 Task: Look for space in Brantford, Canada from 6th June, 2023 to 8th June, 2023 for 2 adults in price range Rs.7000 to Rs.12000. Place can be private room with 1  bedroom having 2 beds and 1 bathroom. Property type can be house, flat, guest house. Booking option can be shelf check-in. Required host language is English.
Action: Mouse moved to (420, 74)
Screenshot: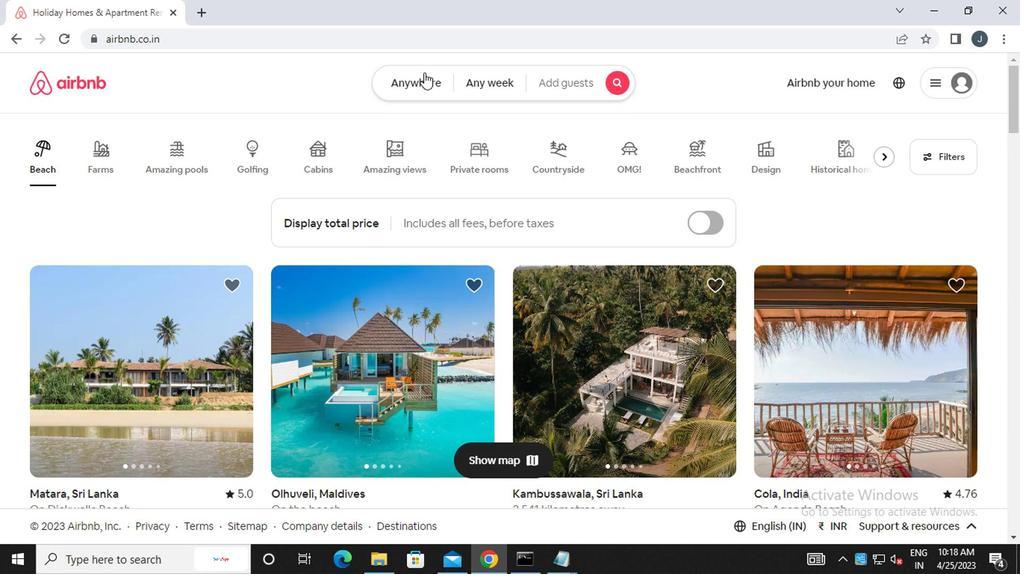 
Action: Mouse pressed left at (420, 74)
Screenshot: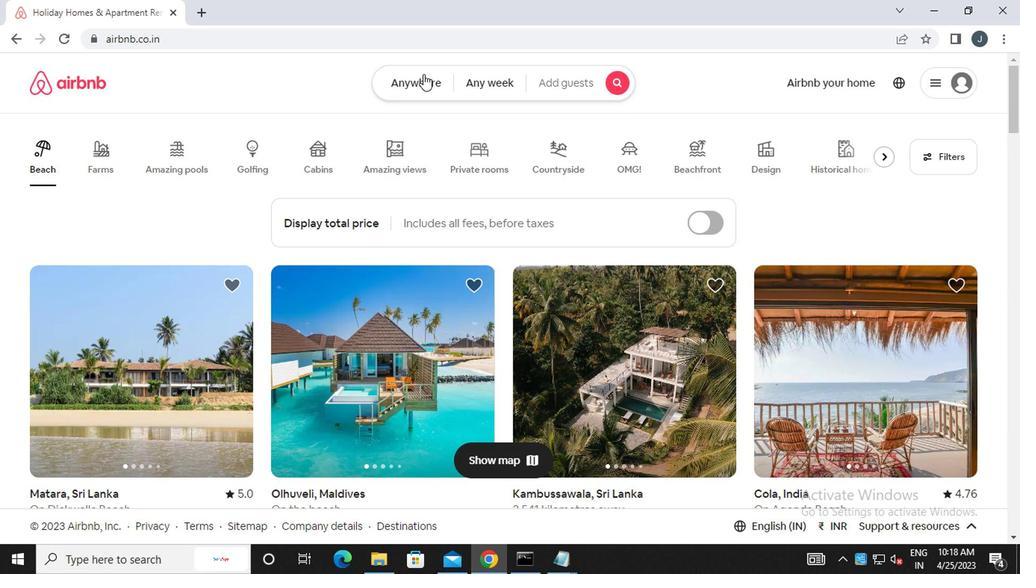 
Action: Mouse moved to (247, 139)
Screenshot: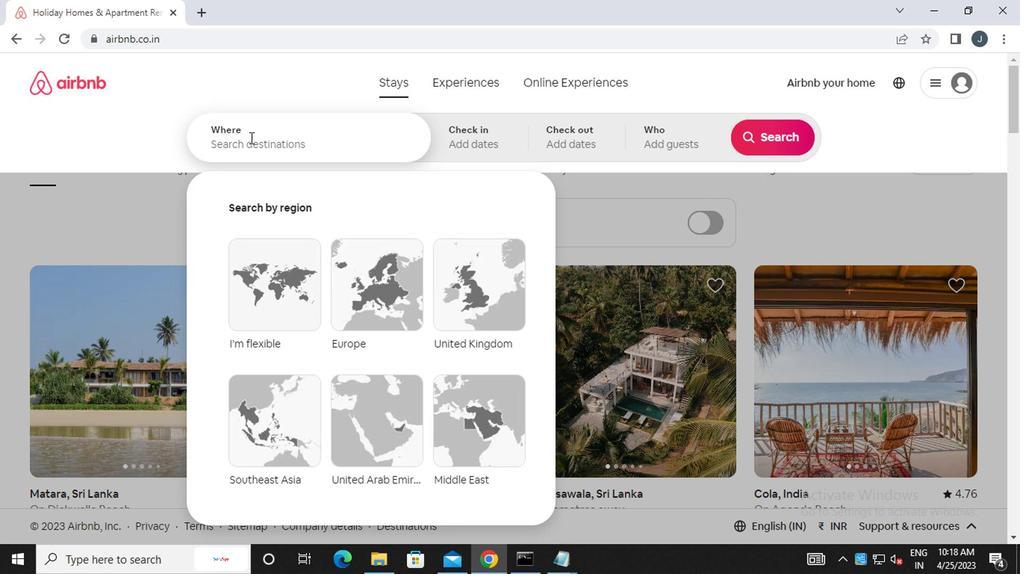 
Action: Mouse pressed left at (247, 139)
Screenshot: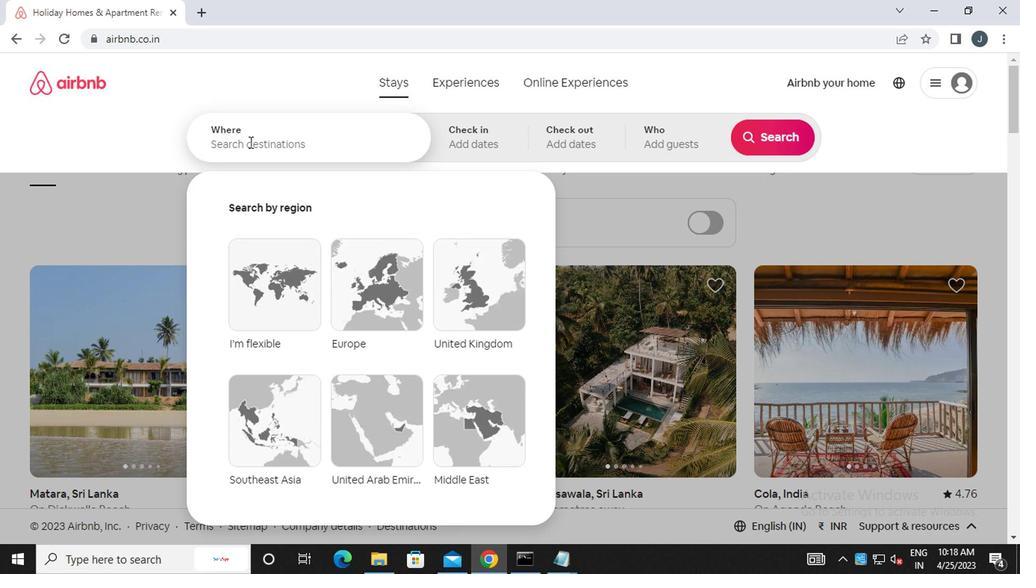 
Action: Mouse moved to (247, 139)
Screenshot: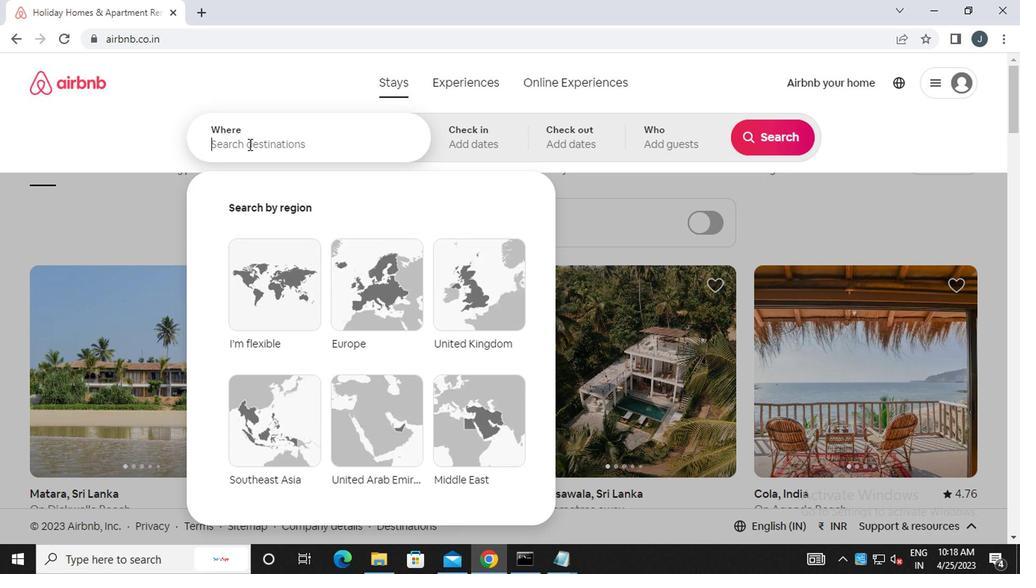
Action: Key pressed b<Key.caps_lock>rantford,<Key.space><Key.caps_lock>c<Key.caps_lock>anada
Screenshot: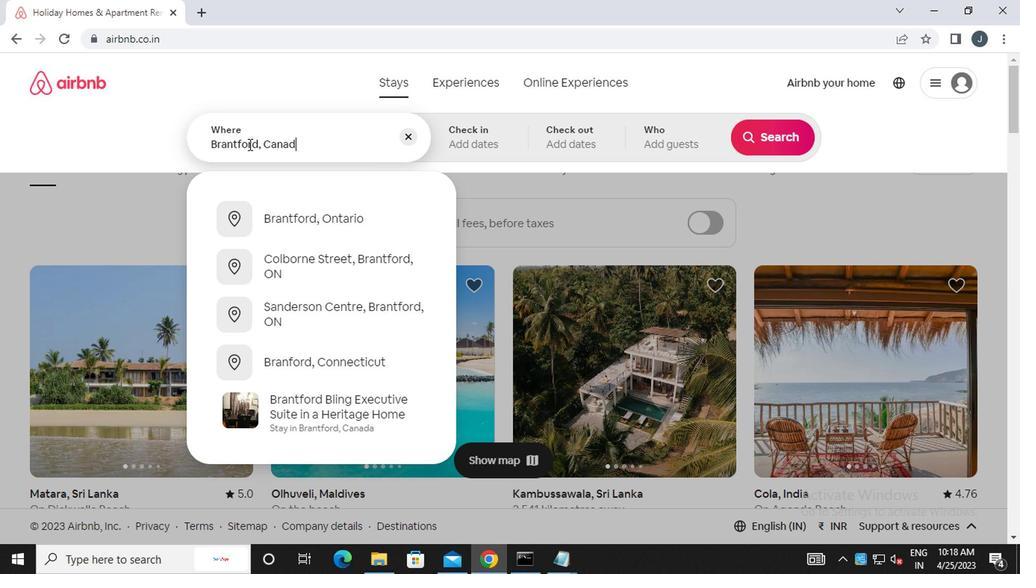 
Action: Mouse moved to (467, 141)
Screenshot: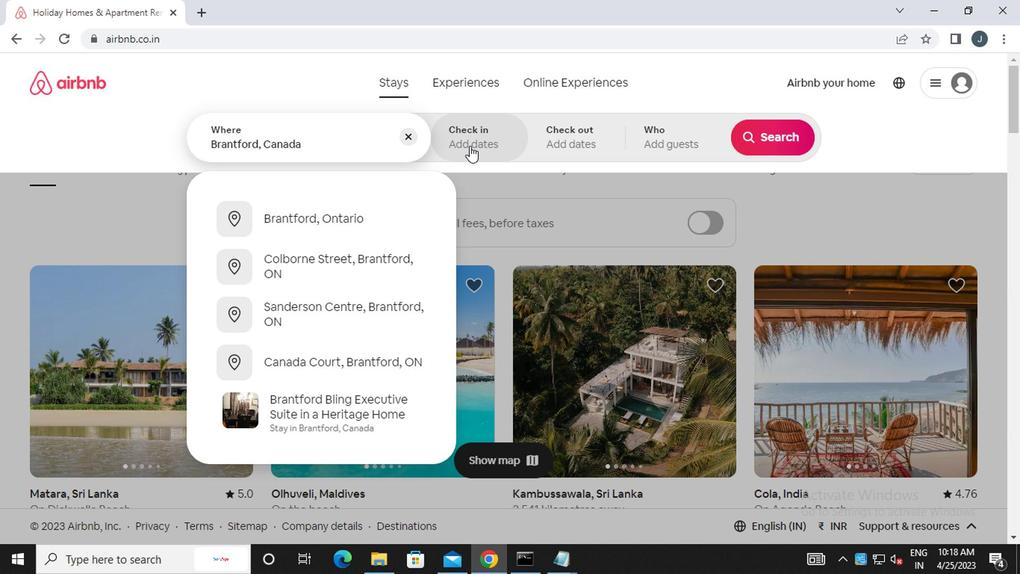 
Action: Mouse pressed left at (467, 141)
Screenshot: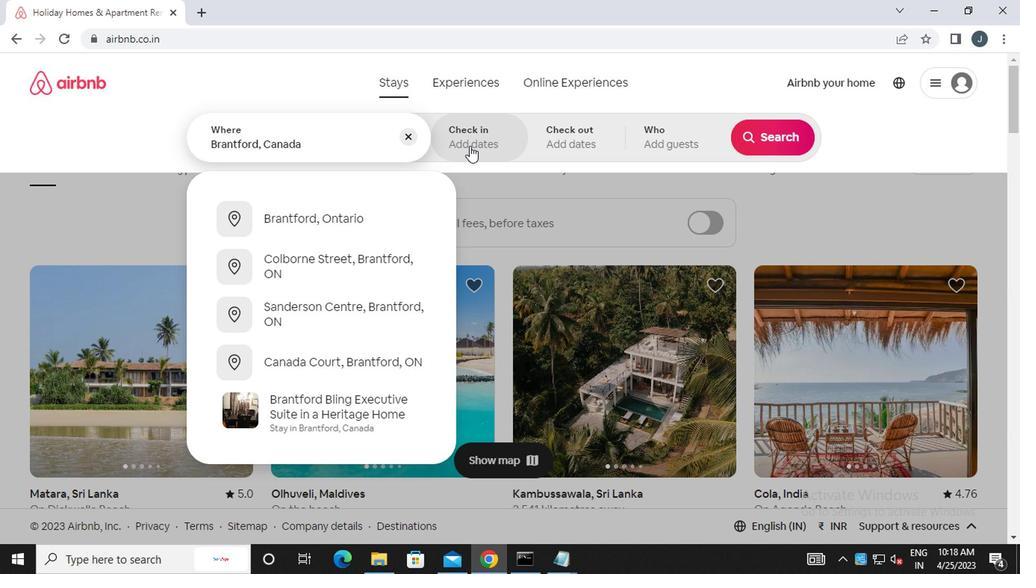 
Action: Mouse moved to (762, 256)
Screenshot: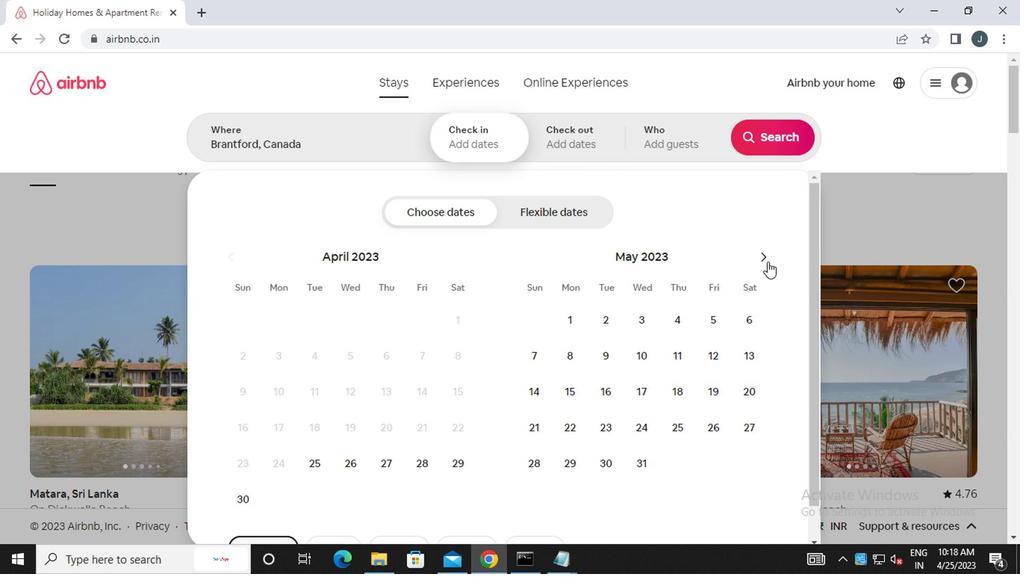 
Action: Mouse pressed left at (762, 256)
Screenshot: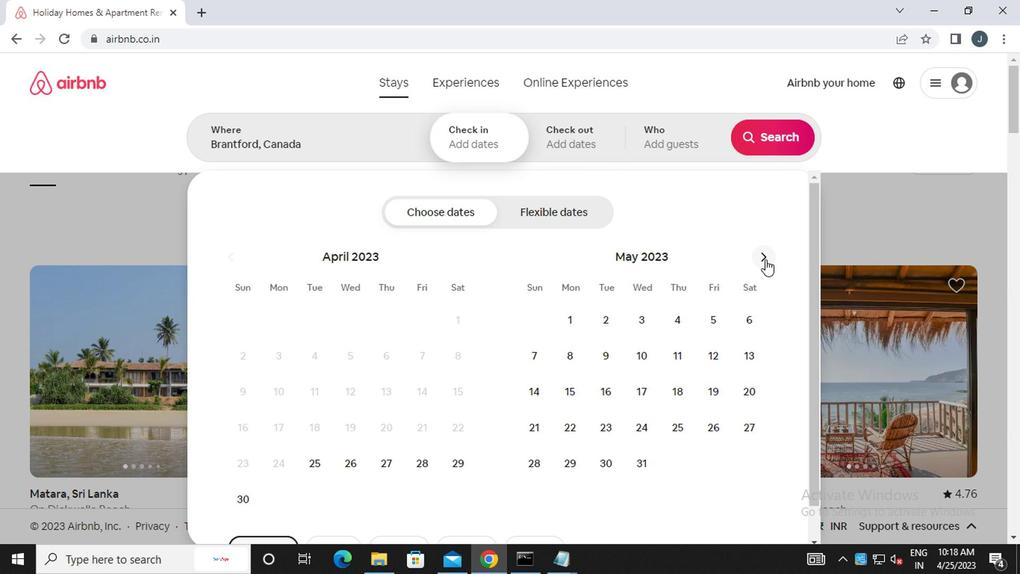 
Action: Mouse moved to (610, 358)
Screenshot: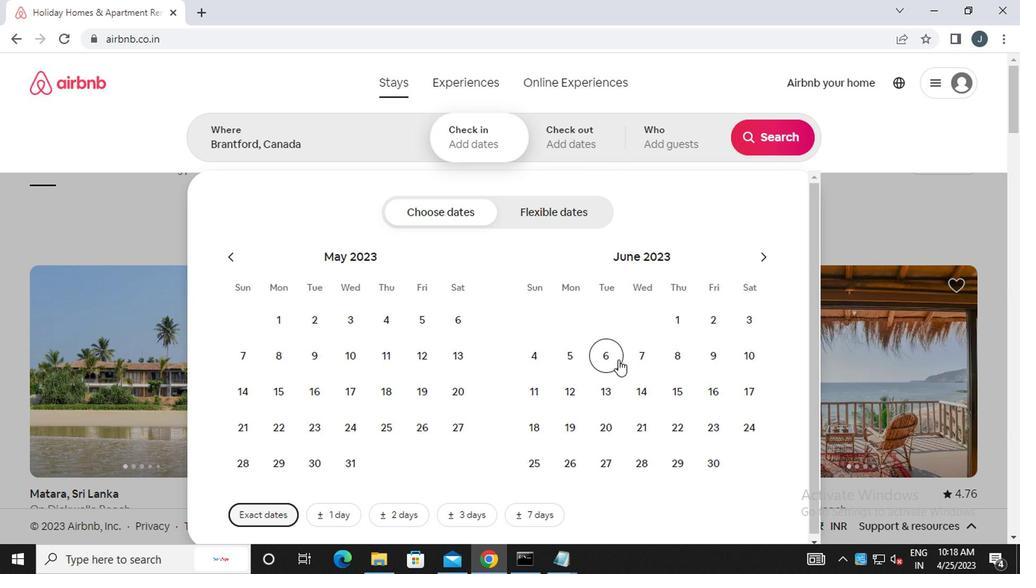 
Action: Mouse pressed left at (610, 358)
Screenshot: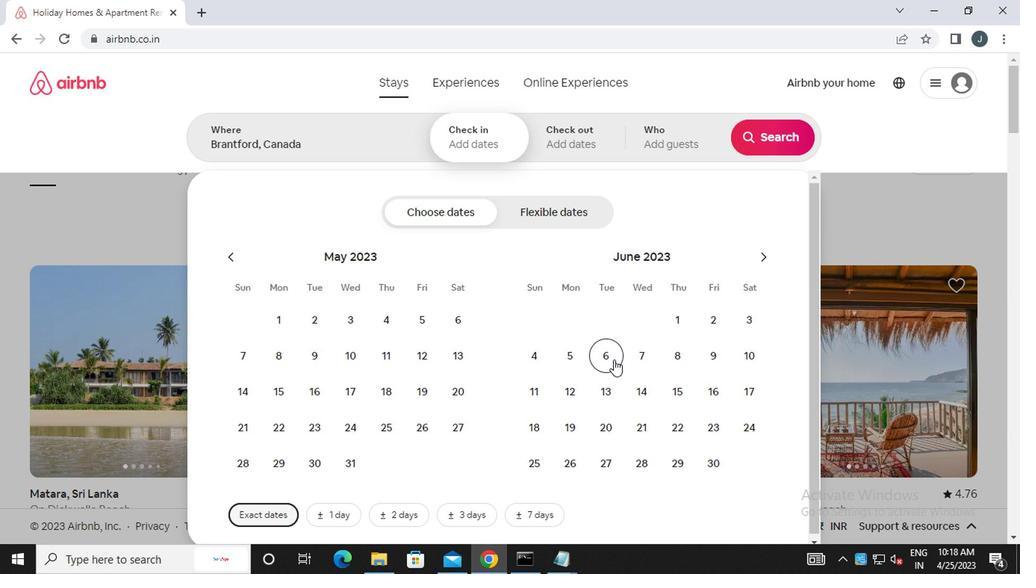 
Action: Mouse moved to (676, 355)
Screenshot: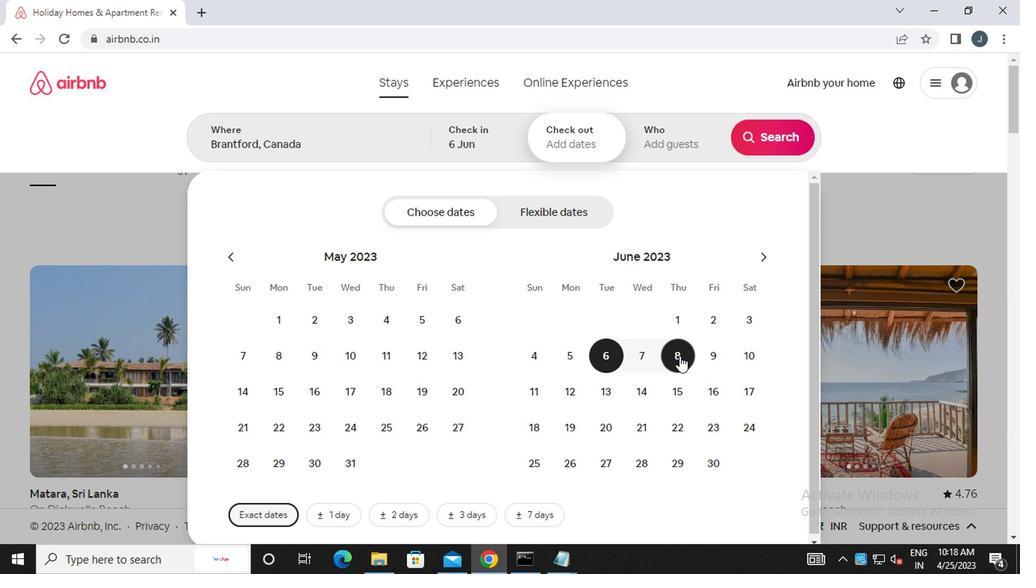 
Action: Mouse pressed left at (676, 355)
Screenshot: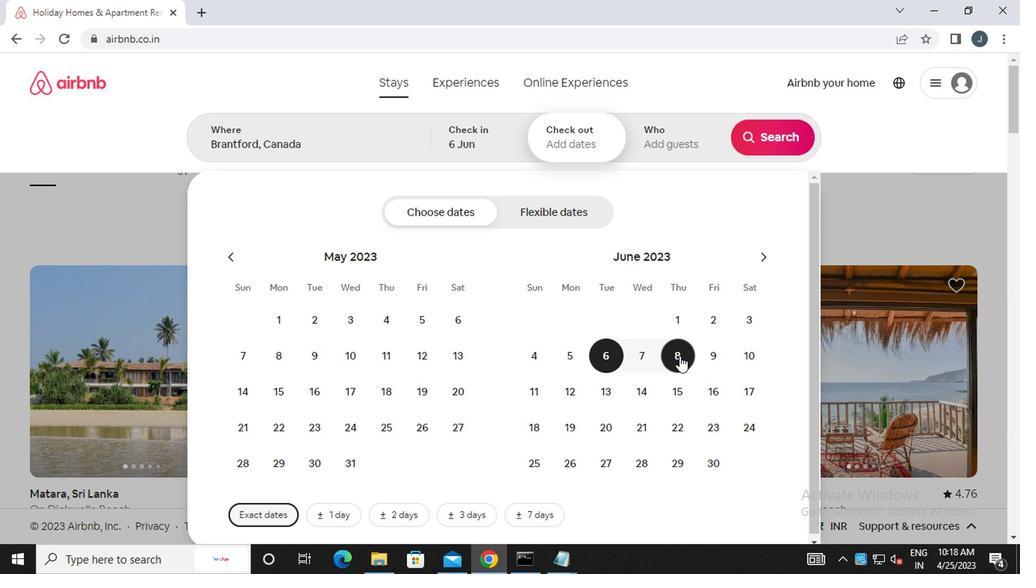 
Action: Mouse moved to (695, 141)
Screenshot: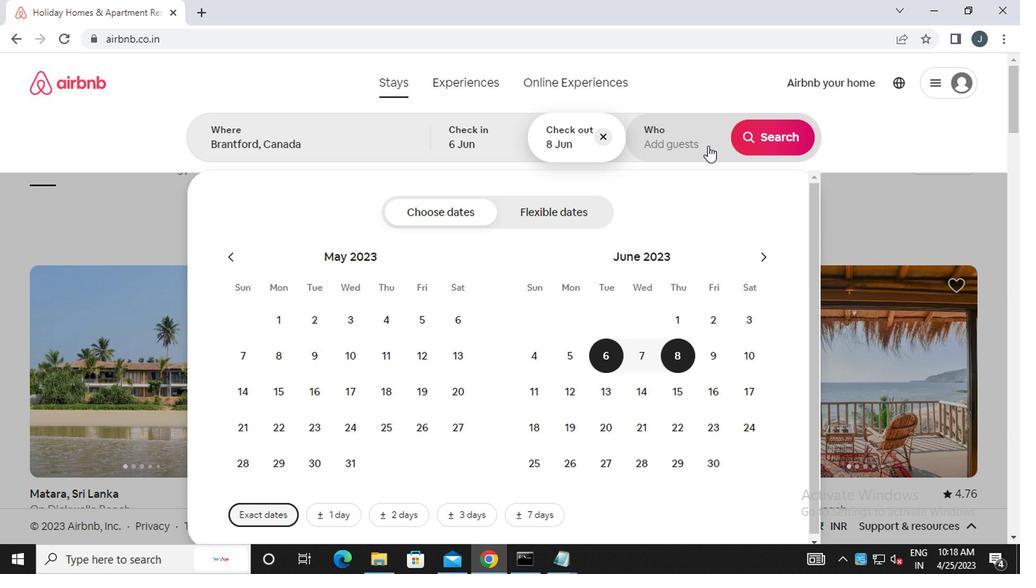 
Action: Mouse pressed left at (695, 141)
Screenshot: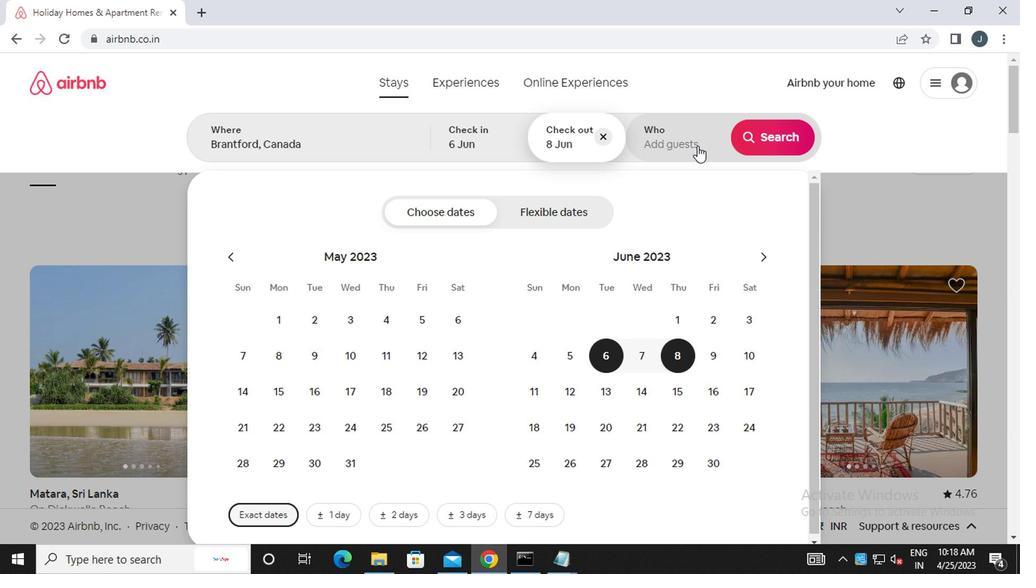 
Action: Mouse moved to (773, 213)
Screenshot: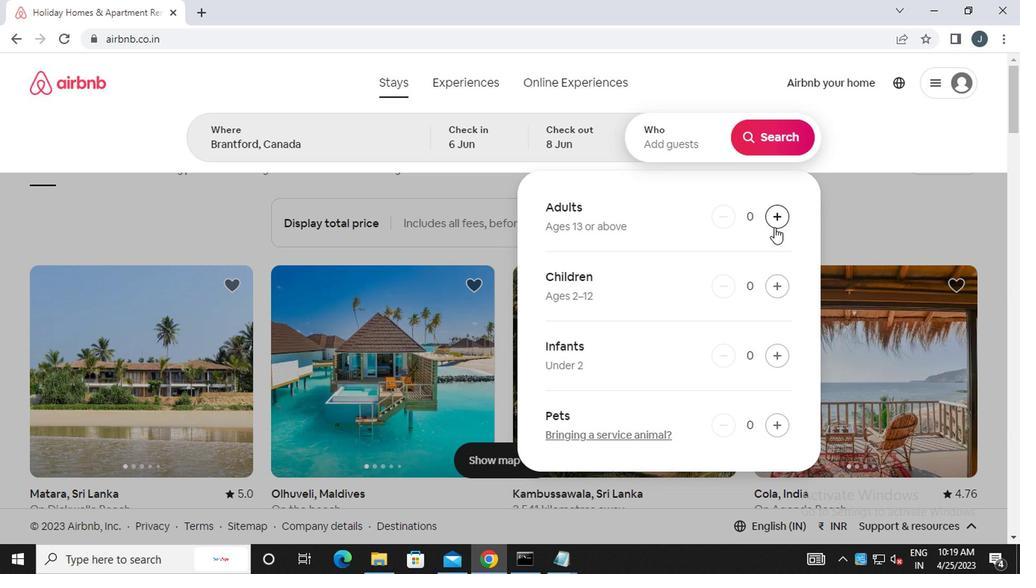 
Action: Mouse pressed left at (773, 213)
Screenshot: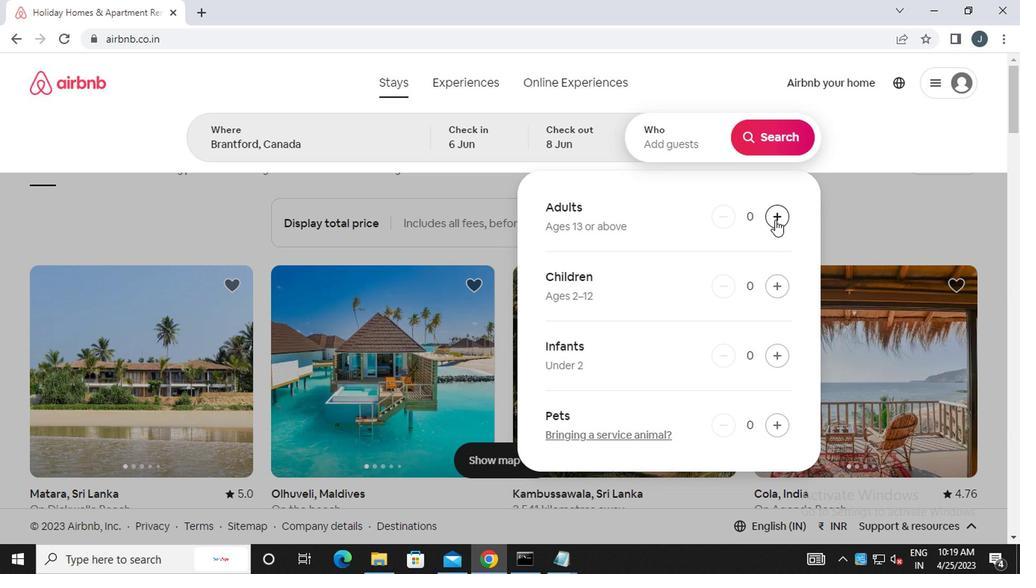 
Action: Mouse pressed left at (773, 213)
Screenshot: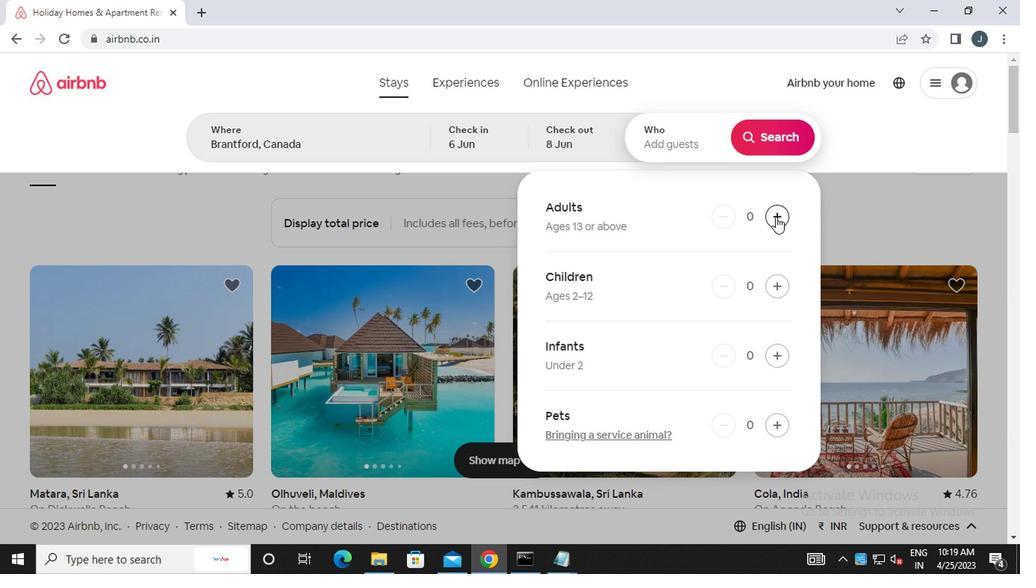 
Action: Mouse moved to (772, 138)
Screenshot: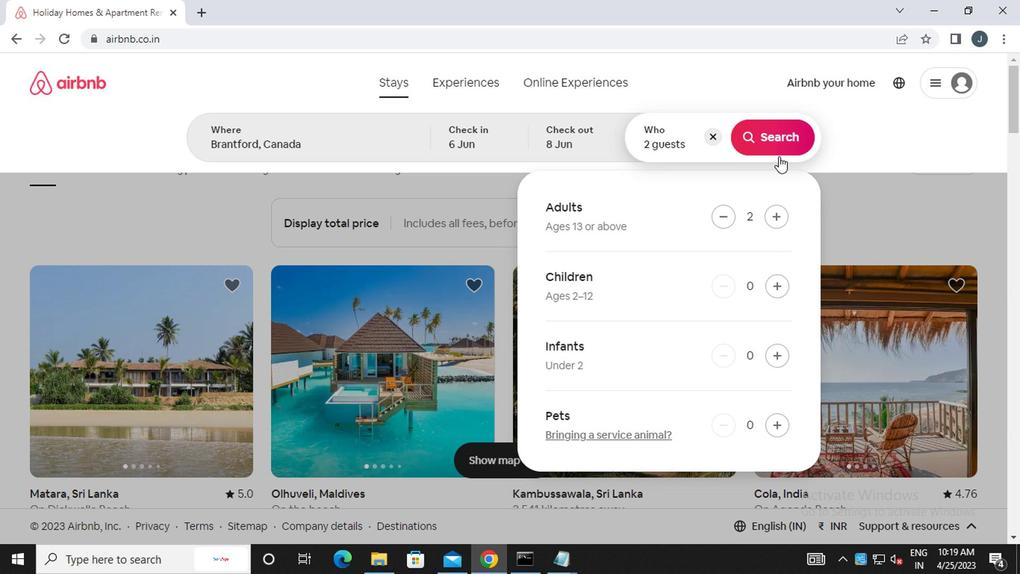 
Action: Mouse pressed left at (772, 138)
Screenshot: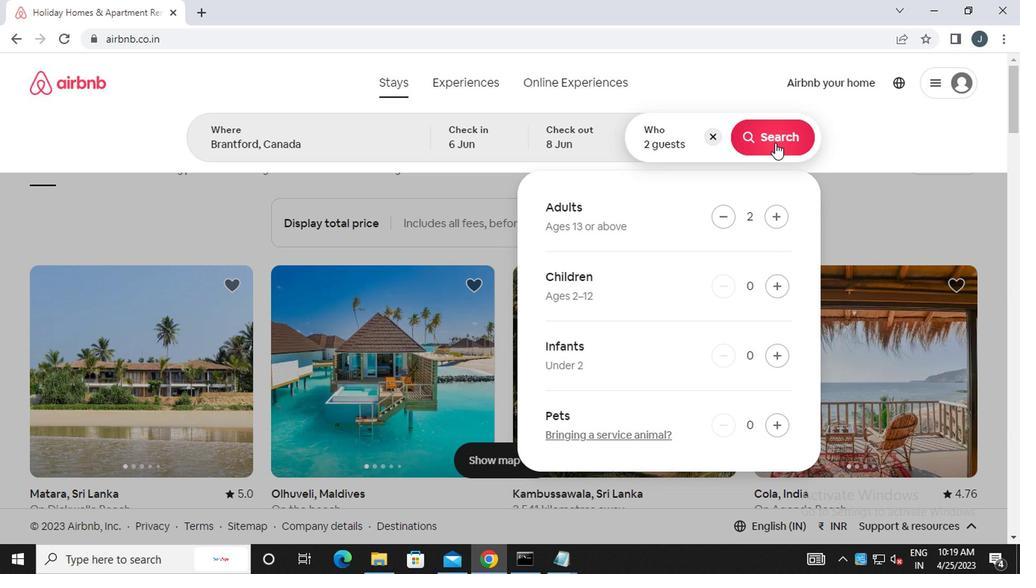 
Action: Mouse moved to (960, 138)
Screenshot: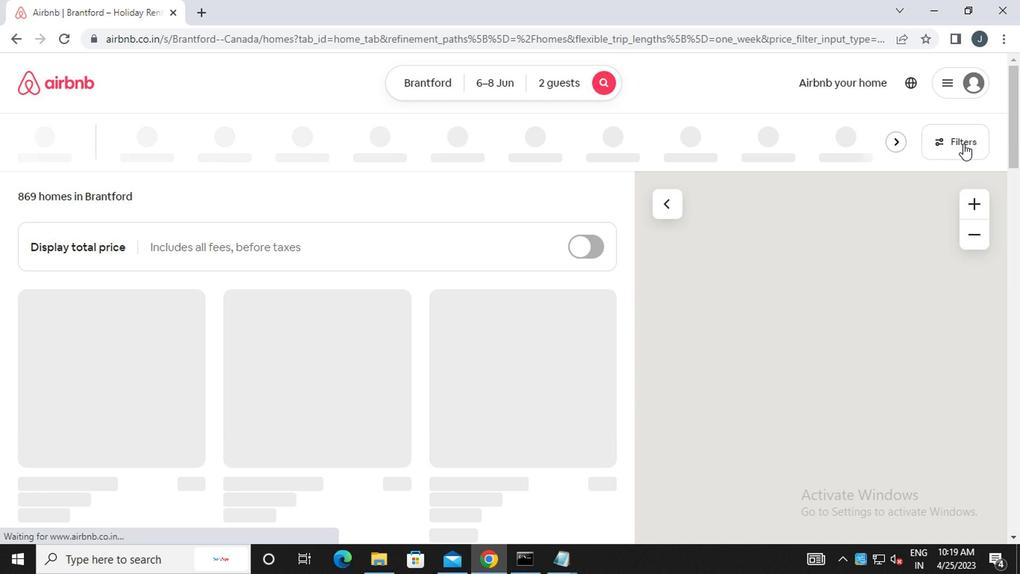 
Action: Mouse pressed left at (960, 138)
Screenshot: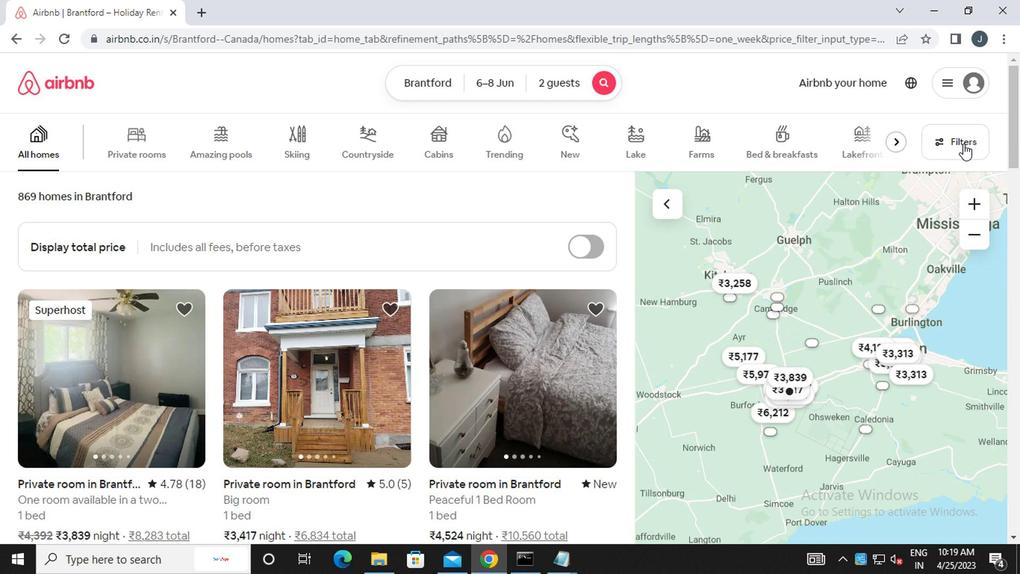 
Action: Mouse moved to (410, 327)
Screenshot: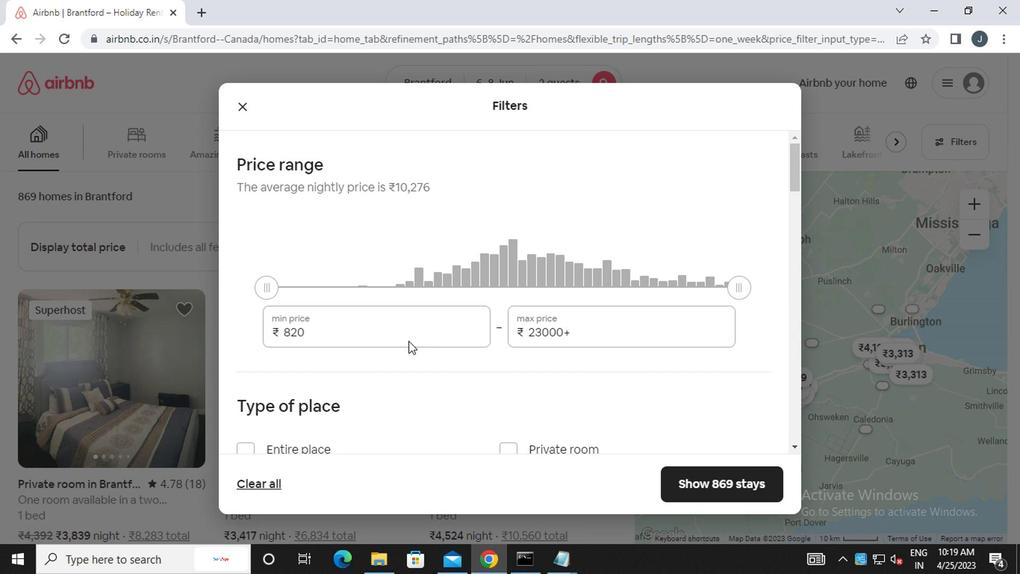 
Action: Mouse pressed left at (410, 327)
Screenshot: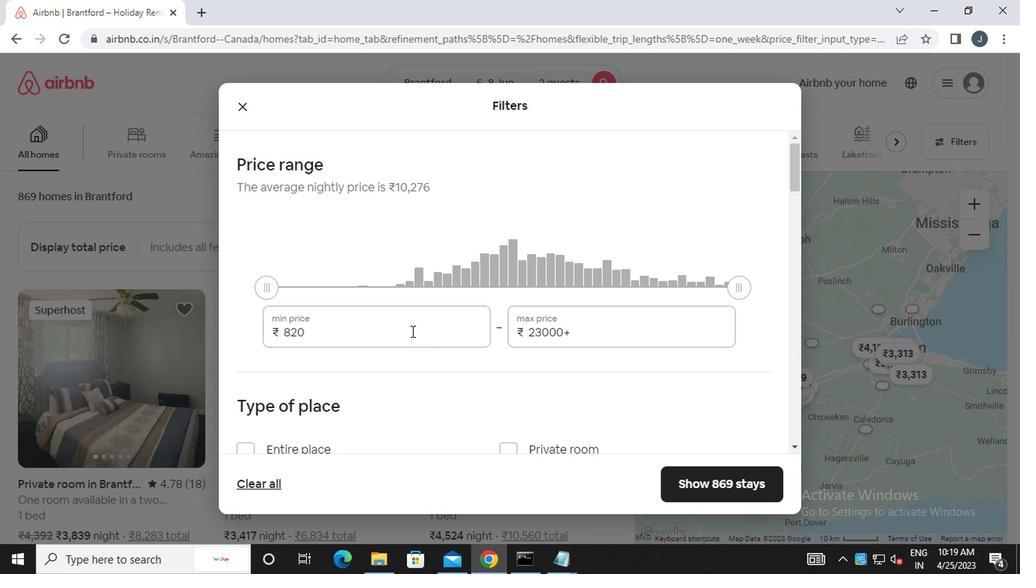 
Action: Mouse moved to (408, 327)
Screenshot: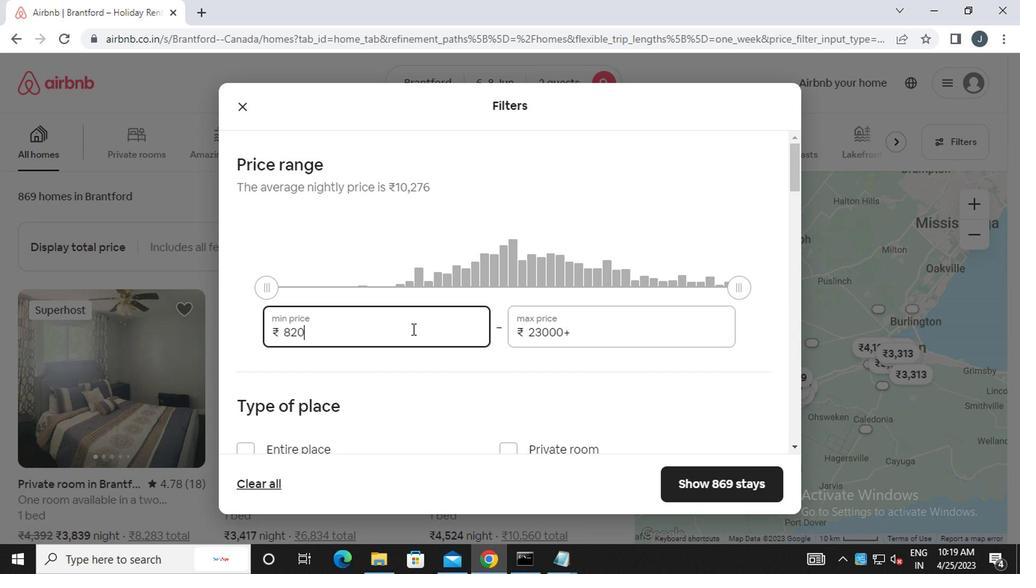 
Action: Key pressed <Key.backspace><Key.backspace><Key.backspace><<103>><<96>><<96>><<96>>
Screenshot: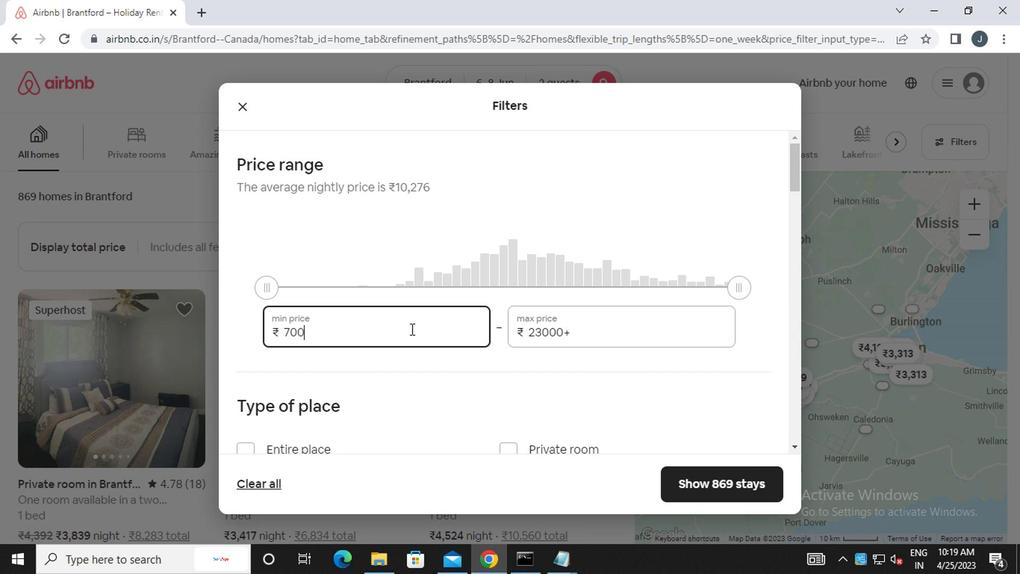 
Action: Mouse moved to (600, 326)
Screenshot: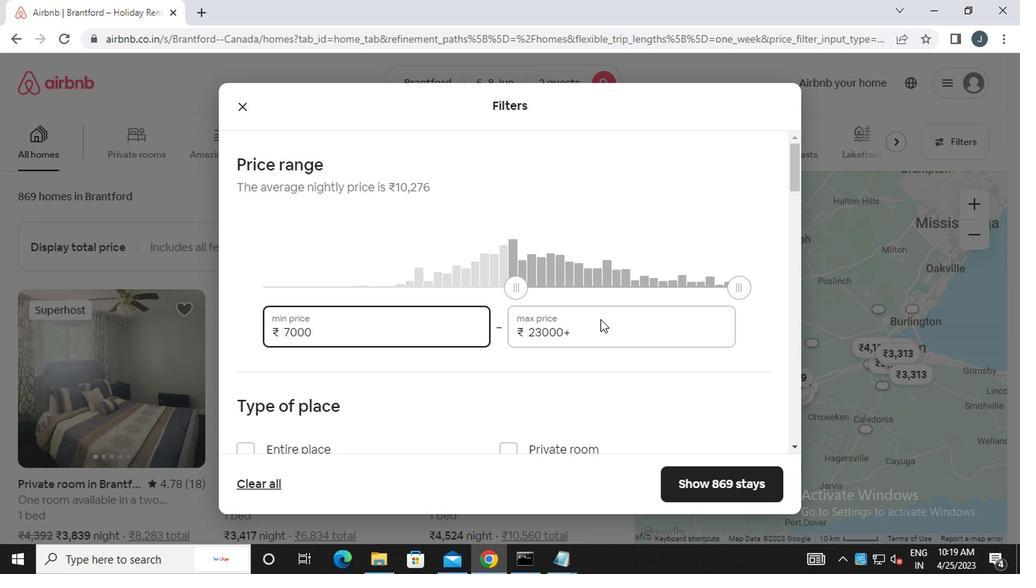 
Action: Mouse pressed left at (600, 326)
Screenshot: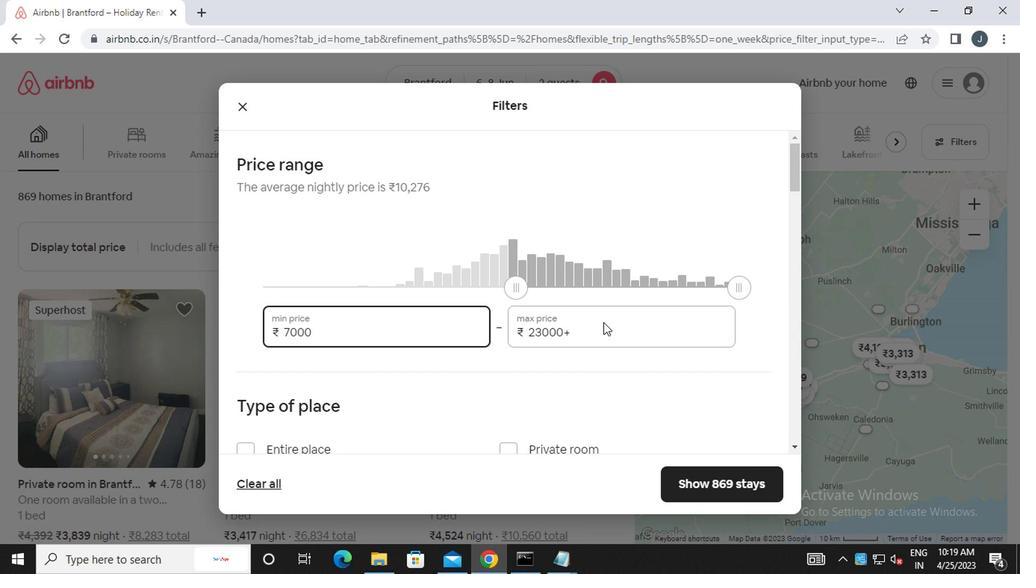 
Action: Mouse moved to (595, 326)
Screenshot: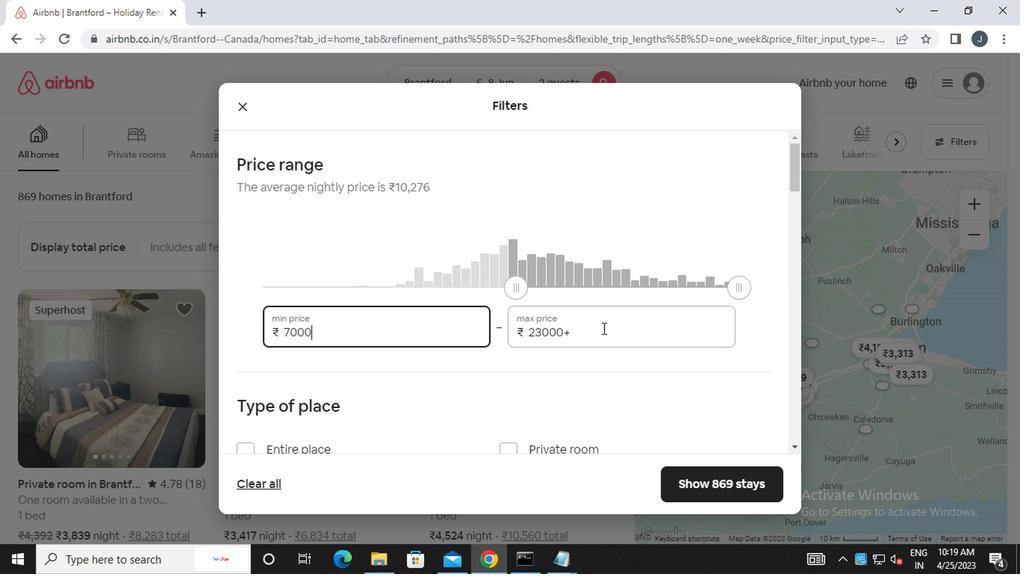 
Action: Key pressed <Key.backspace><Key.backspace><Key.backspace><Key.backspace><Key.backspace><Key.backspace><Key.backspace><Key.backspace><Key.backspace><Key.backspace><<97>><<98>><<96>><<96>><<96>>
Screenshot: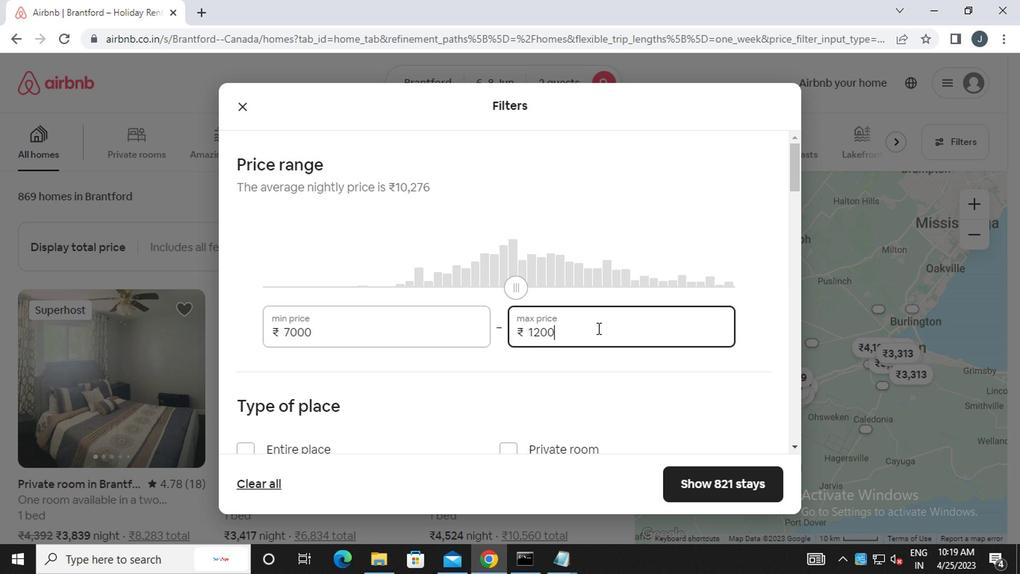 
Action: Mouse scrolled (595, 325) with delta (0, -1)
Screenshot: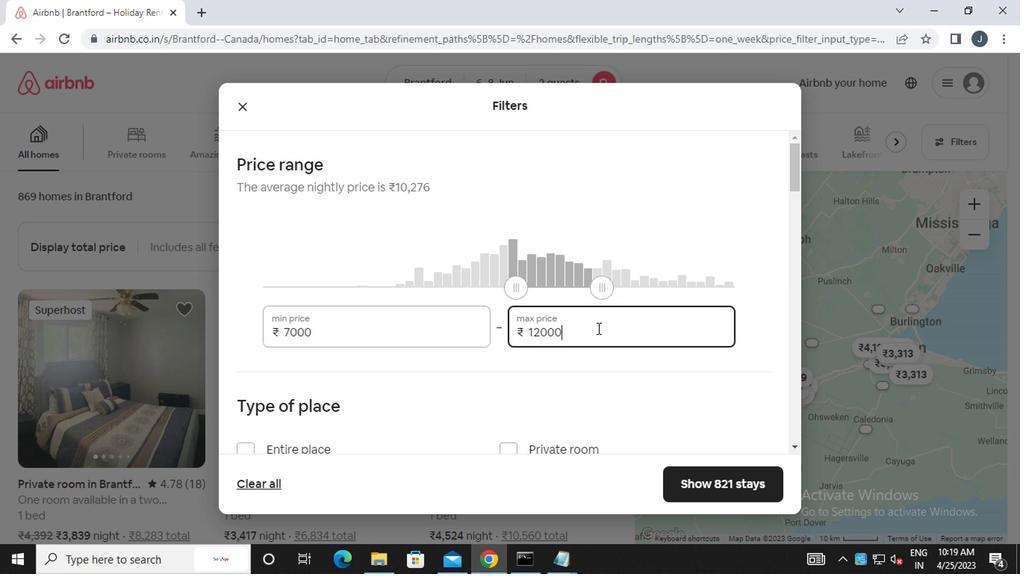 
Action: Mouse scrolled (595, 325) with delta (0, -1)
Screenshot: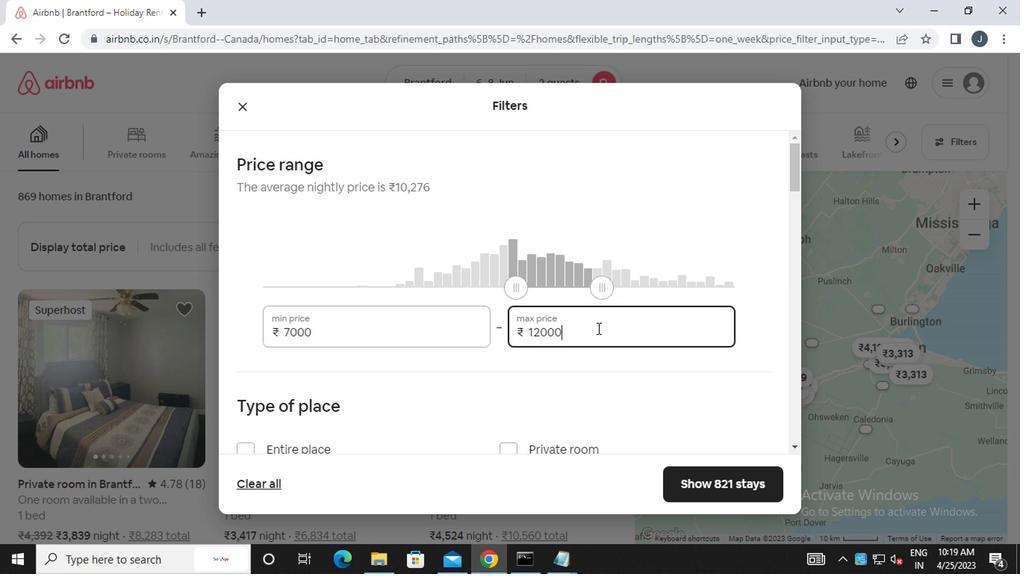 
Action: Mouse scrolled (595, 325) with delta (0, -1)
Screenshot: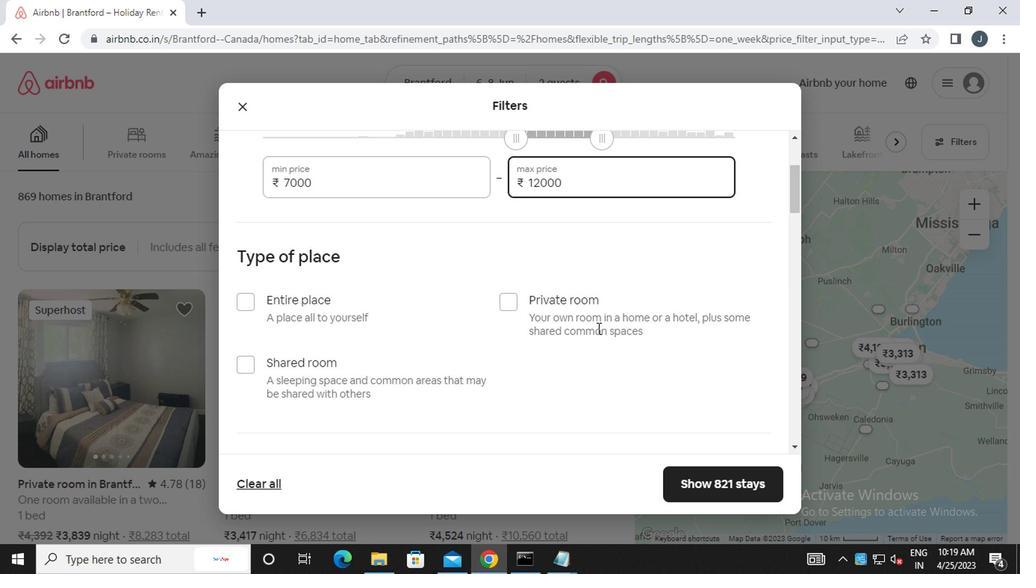 
Action: Mouse moved to (514, 225)
Screenshot: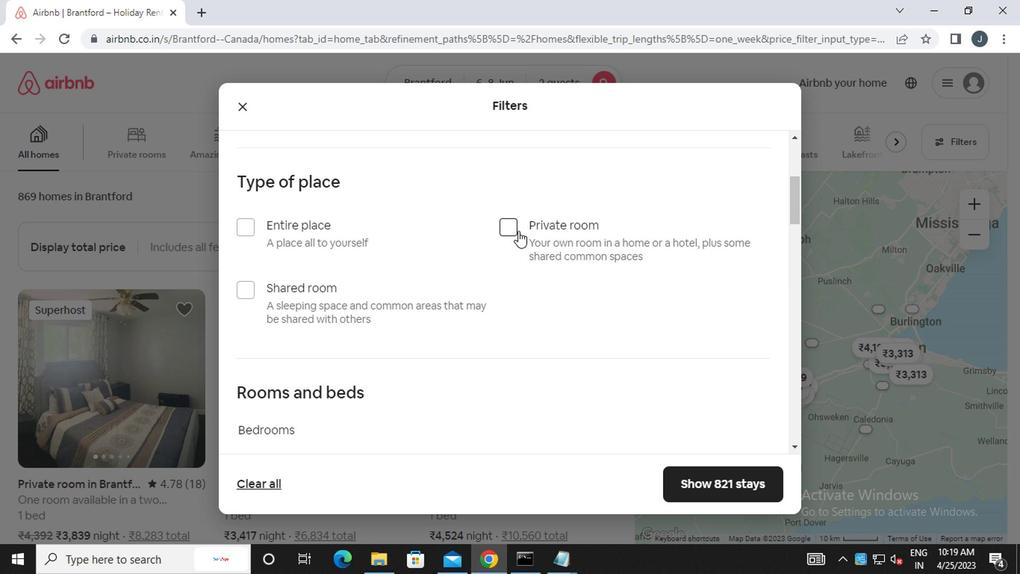 
Action: Mouse pressed left at (514, 225)
Screenshot: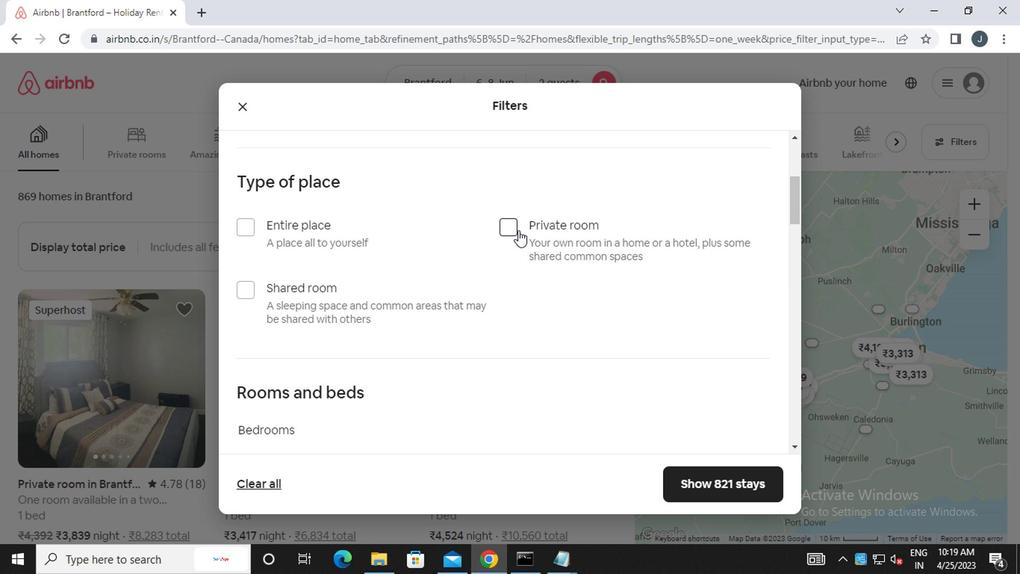 
Action: Mouse moved to (506, 235)
Screenshot: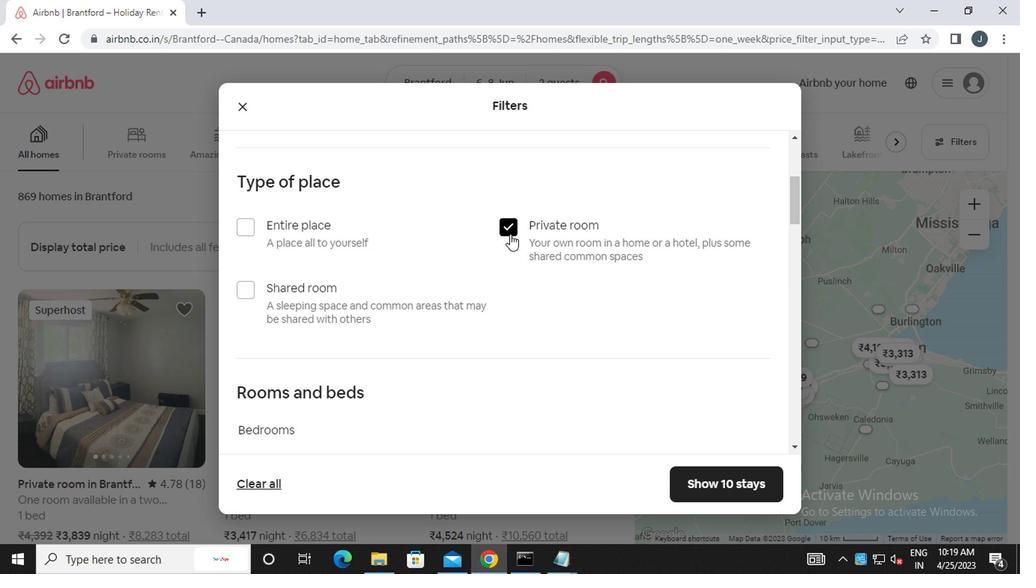 
Action: Mouse scrolled (506, 234) with delta (0, 0)
Screenshot: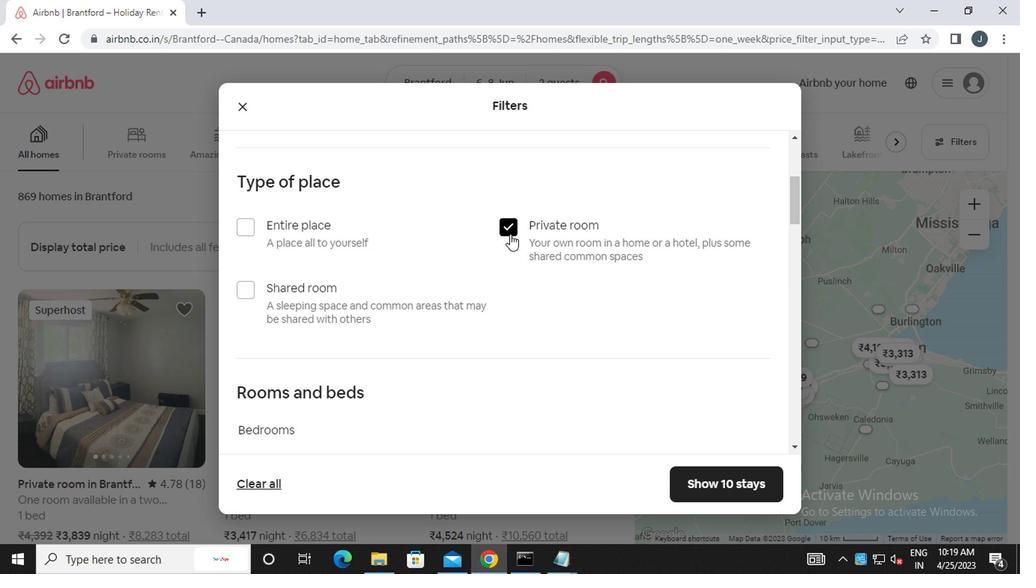
Action: Mouse moved to (506, 235)
Screenshot: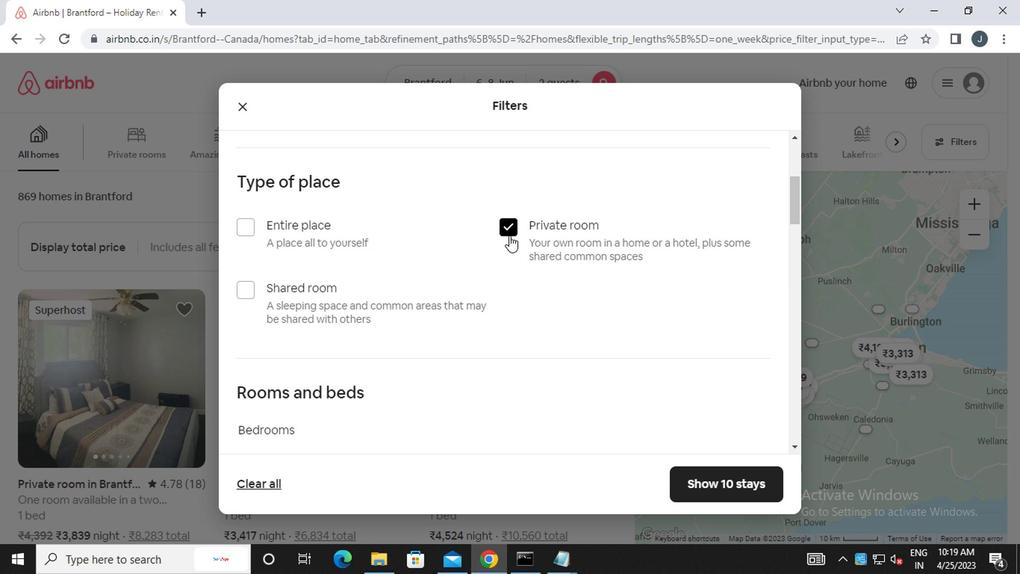 
Action: Mouse scrolled (506, 234) with delta (0, 0)
Screenshot: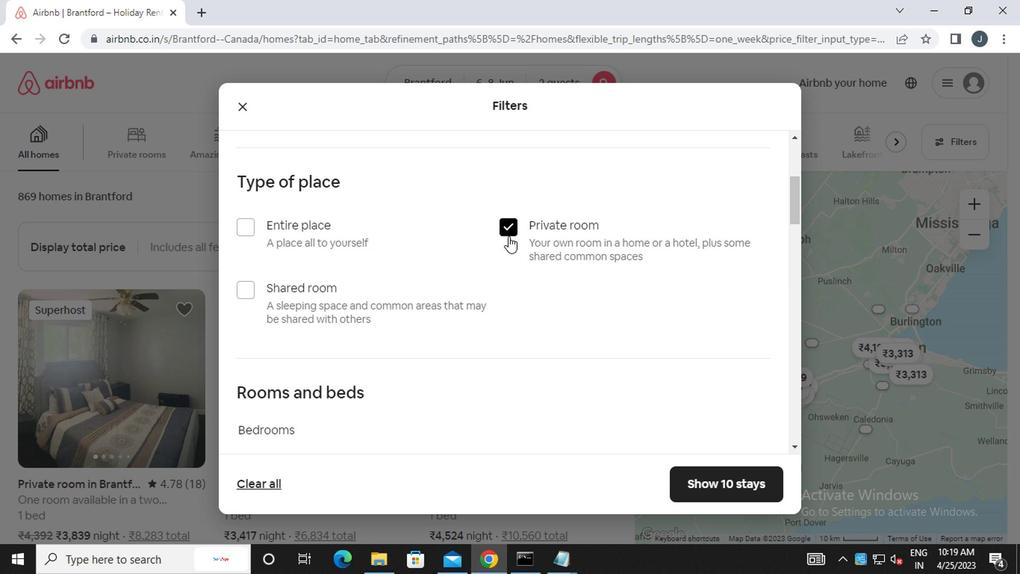 
Action: Mouse scrolled (506, 234) with delta (0, 0)
Screenshot: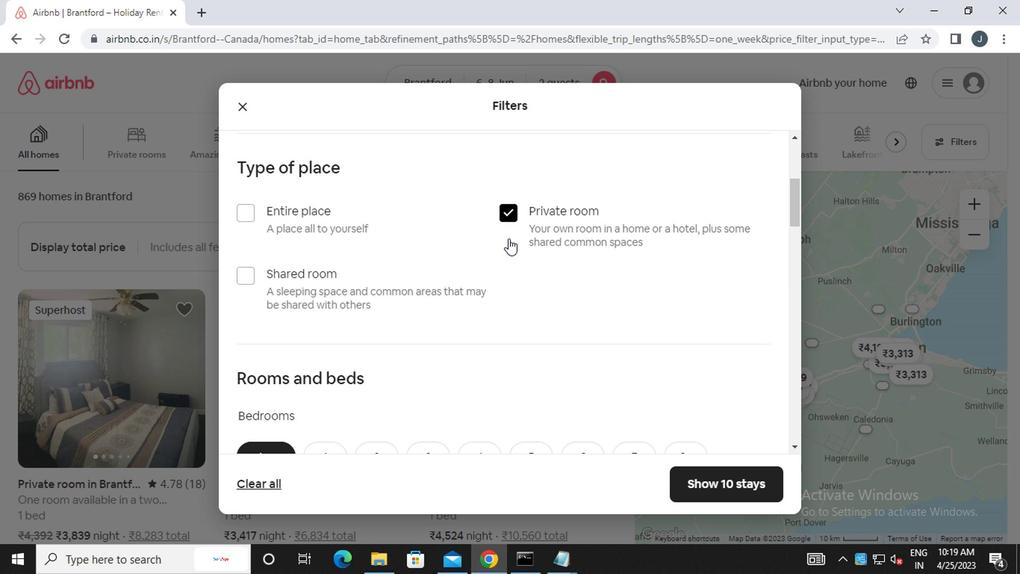 
Action: Mouse moved to (472, 246)
Screenshot: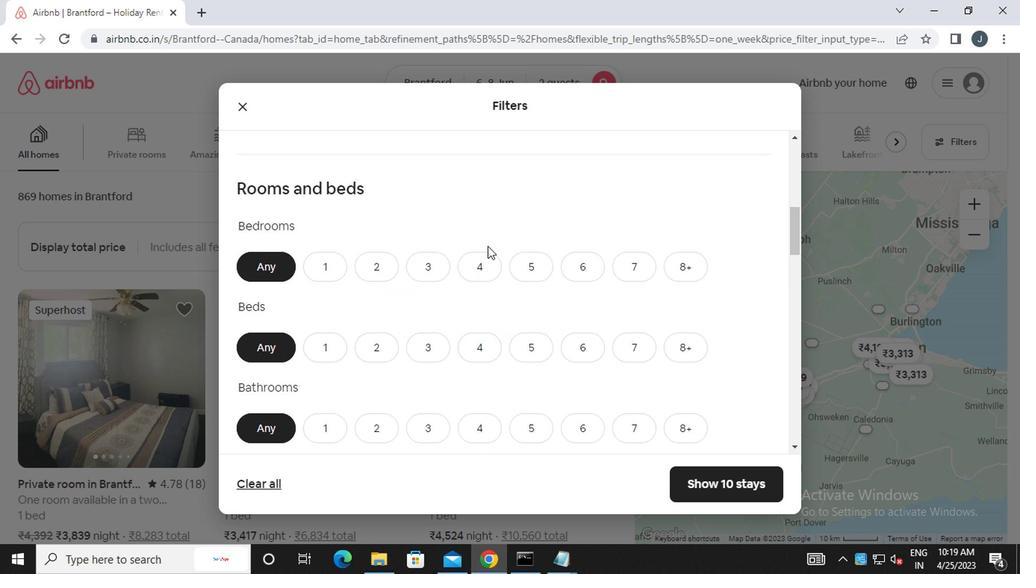 
Action: Mouse scrolled (472, 245) with delta (0, 0)
Screenshot: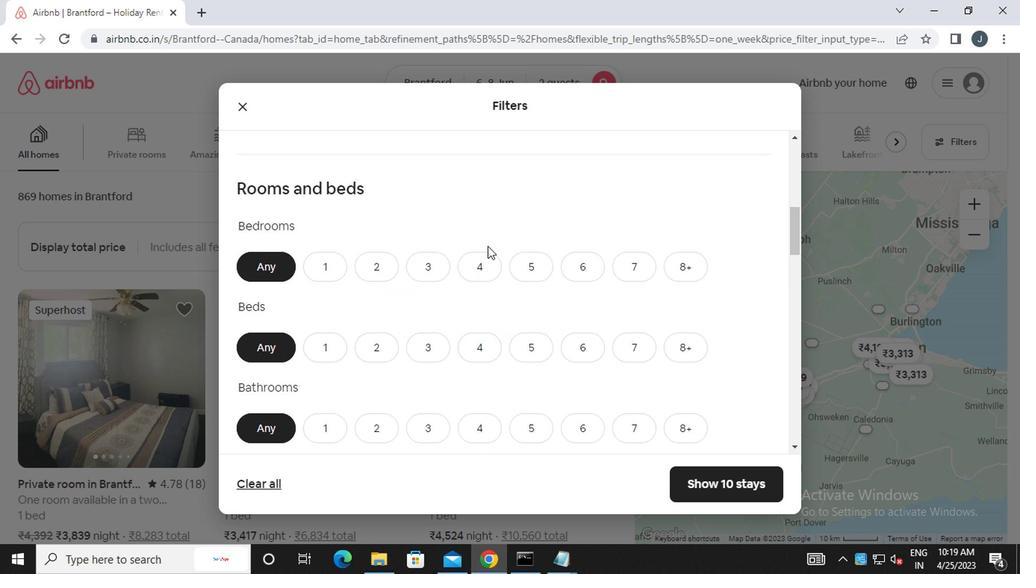 
Action: Mouse moved to (329, 162)
Screenshot: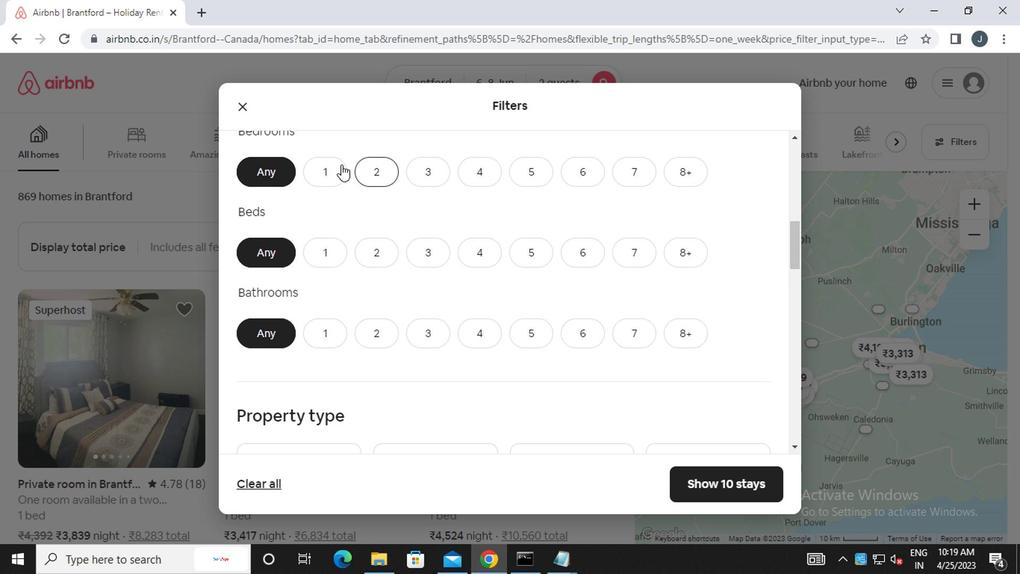 
Action: Mouse pressed left at (329, 162)
Screenshot: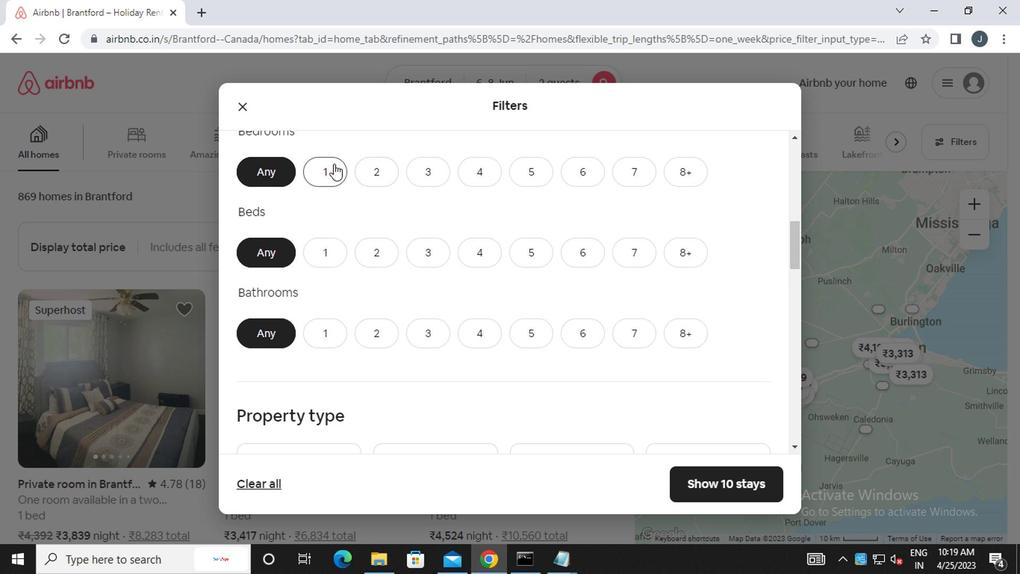 
Action: Mouse moved to (375, 247)
Screenshot: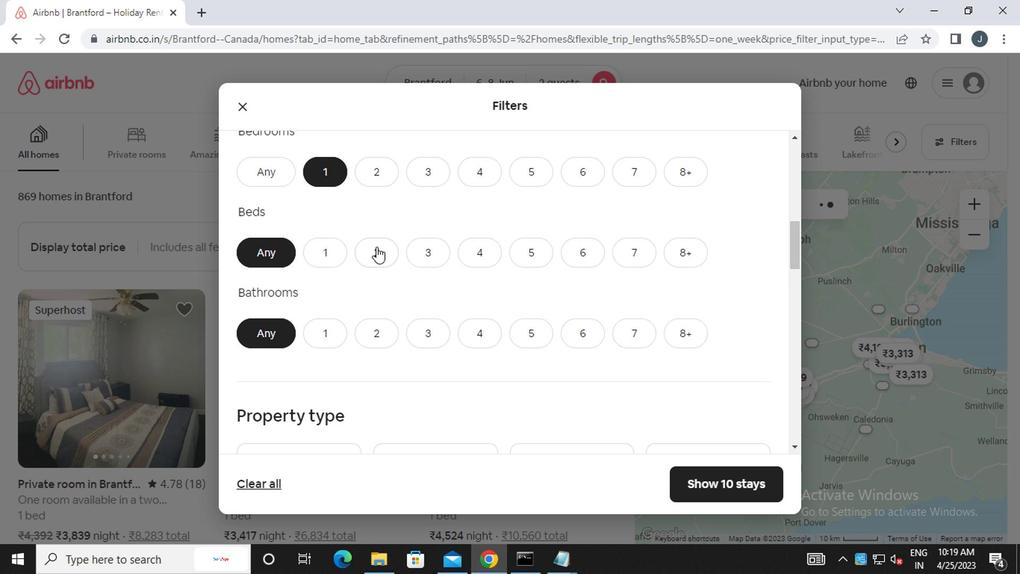 
Action: Mouse pressed left at (375, 247)
Screenshot: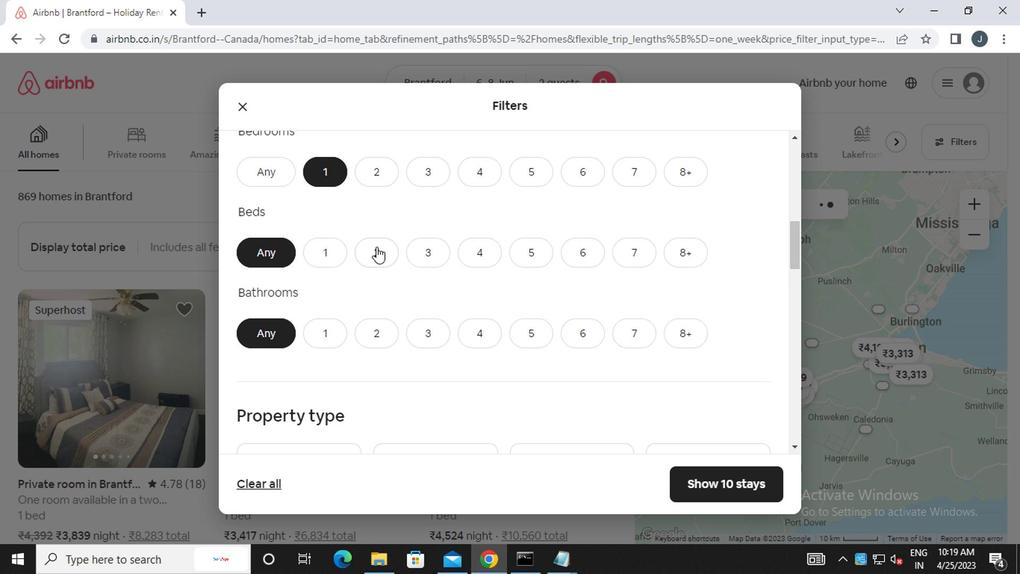 
Action: Mouse moved to (320, 336)
Screenshot: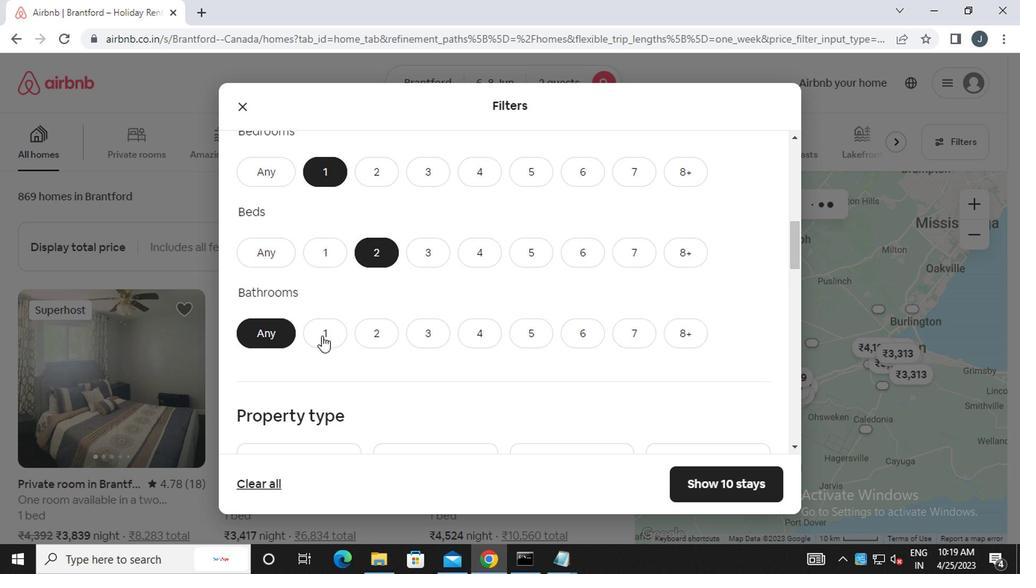 
Action: Mouse pressed left at (320, 336)
Screenshot: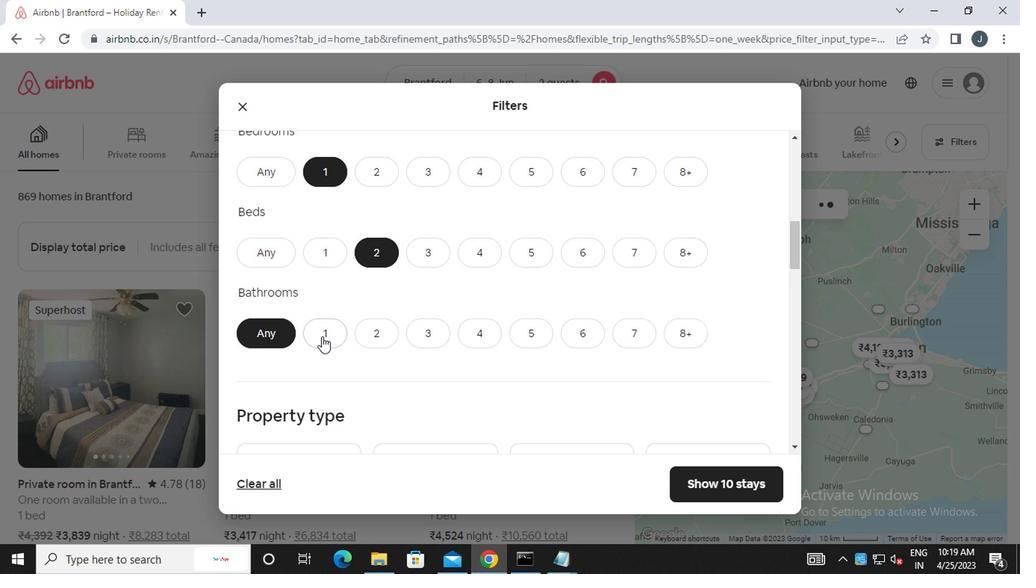 
Action: Mouse moved to (321, 332)
Screenshot: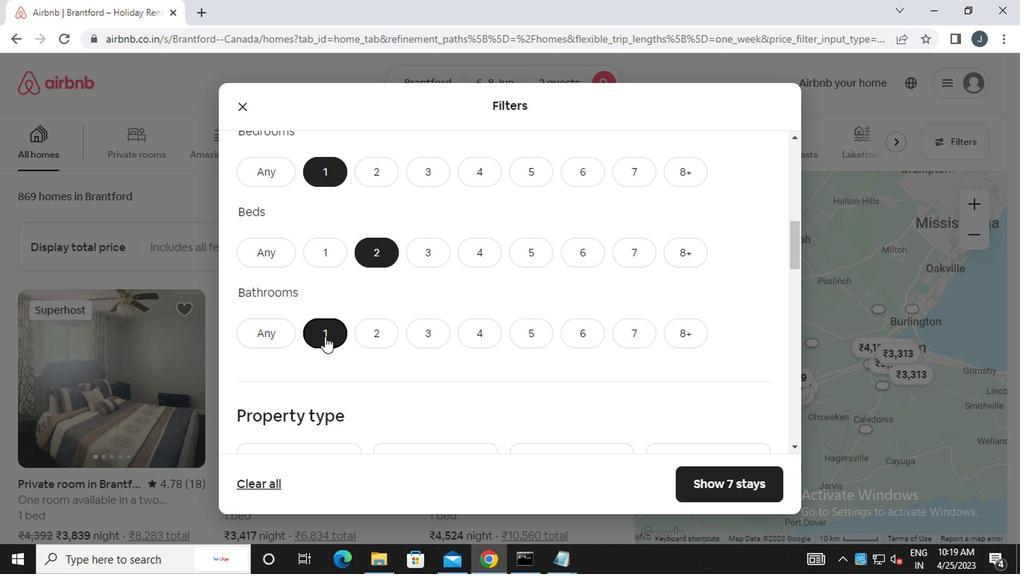 
Action: Mouse scrolled (321, 332) with delta (0, 0)
Screenshot: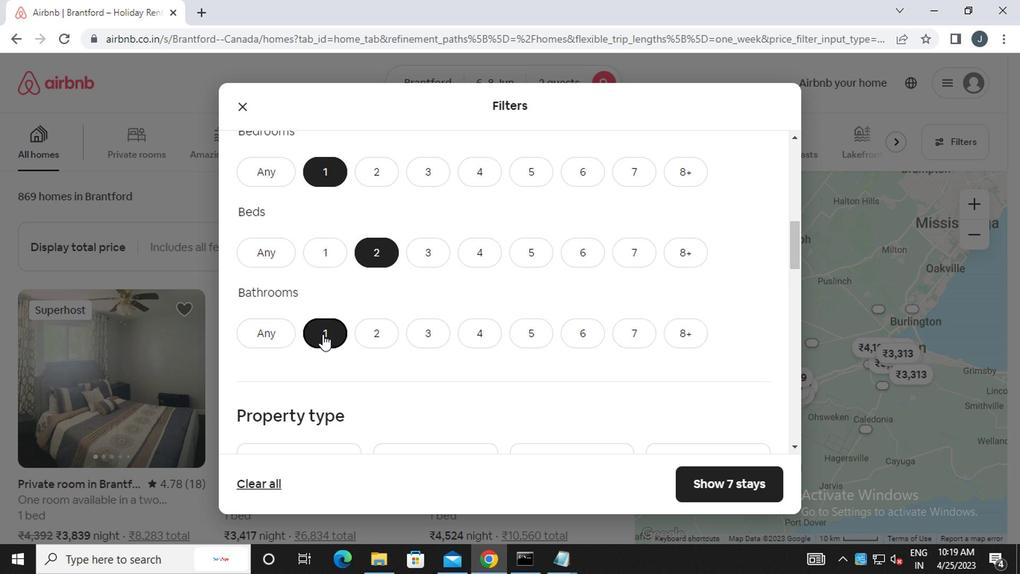 
Action: Mouse moved to (312, 332)
Screenshot: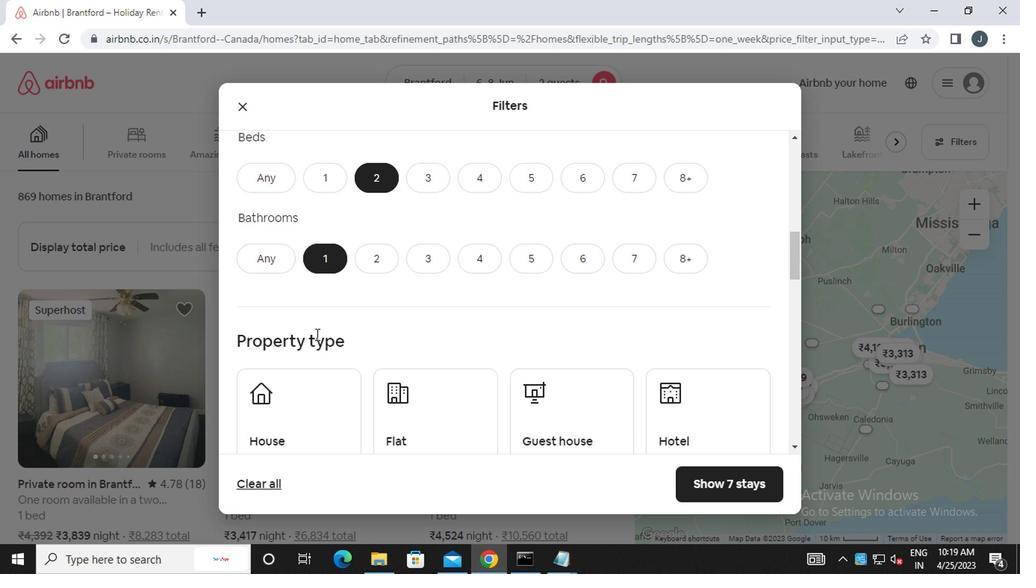 
Action: Mouse scrolled (312, 332) with delta (0, 0)
Screenshot: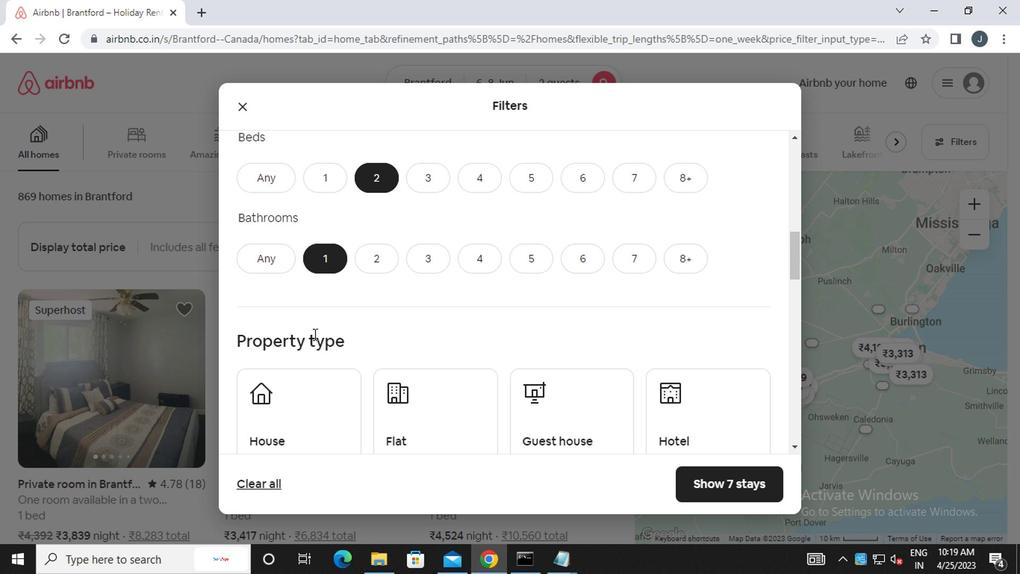 
Action: Mouse scrolled (312, 332) with delta (0, 0)
Screenshot: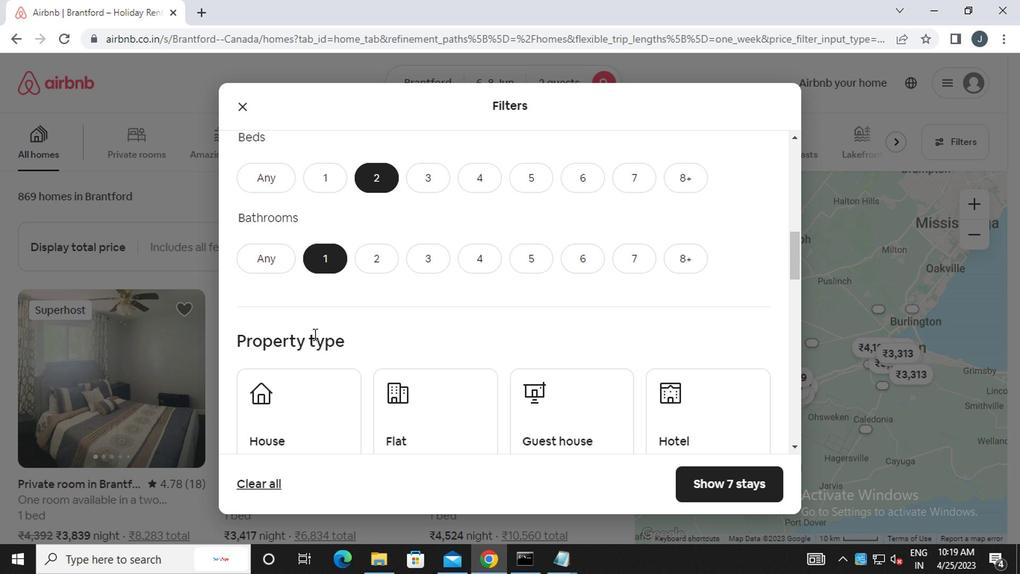 
Action: Mouse moved to (282, 291)
Screenshot: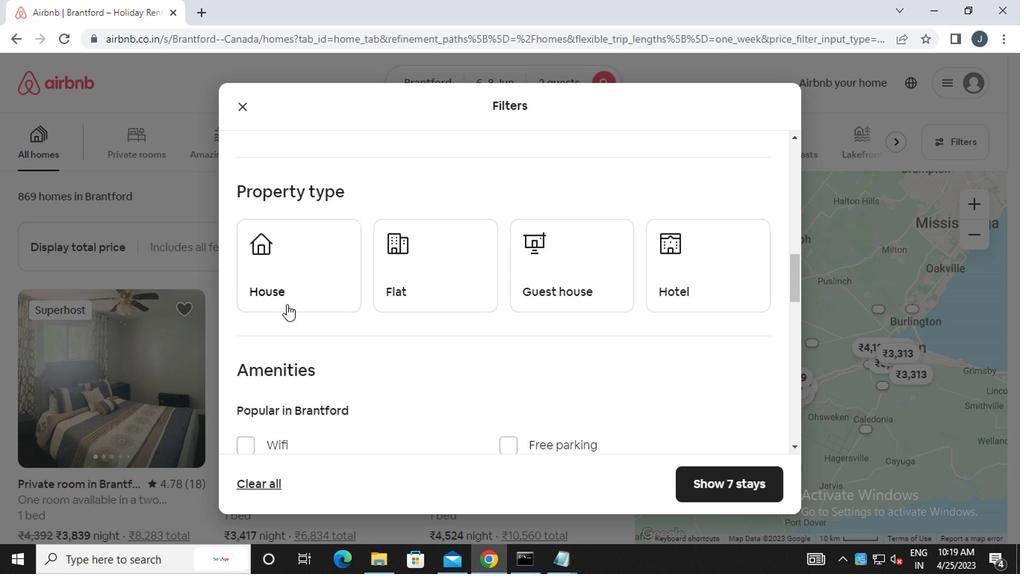 
Action: Mouse pressed left at (282, 291)
Screenshot: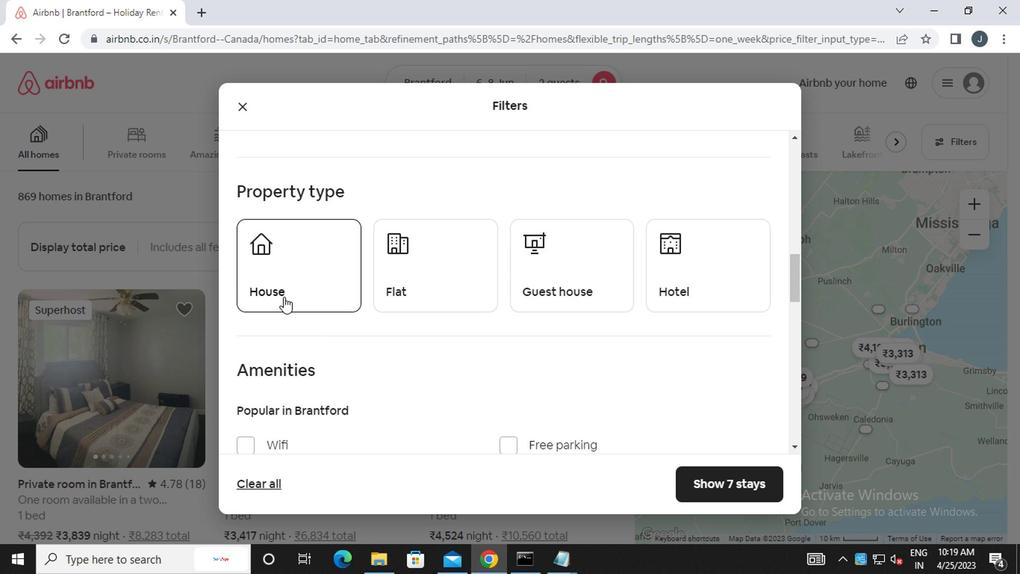 
Action: Mouse moved to (406, 280)
Screenshot: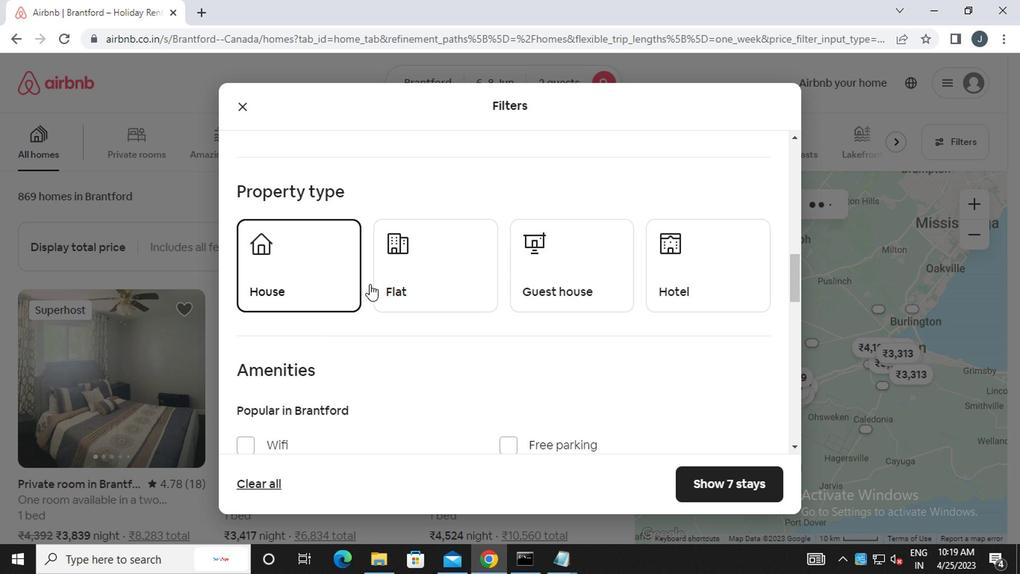 
Action: Mouse pressed left at (406, 280)
Screenshot: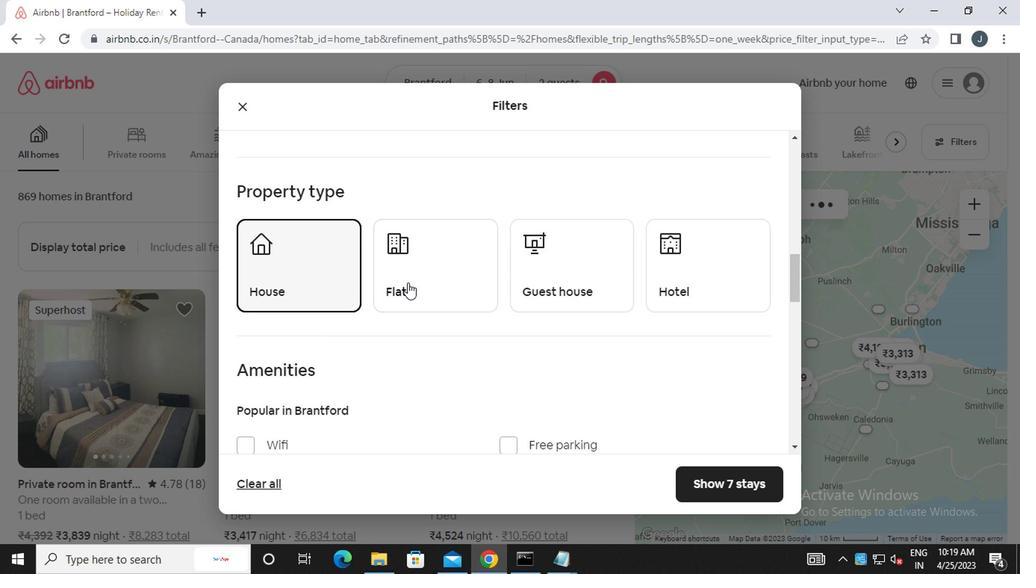 
Action: Mouse moved to (546, 280)
Screenshot: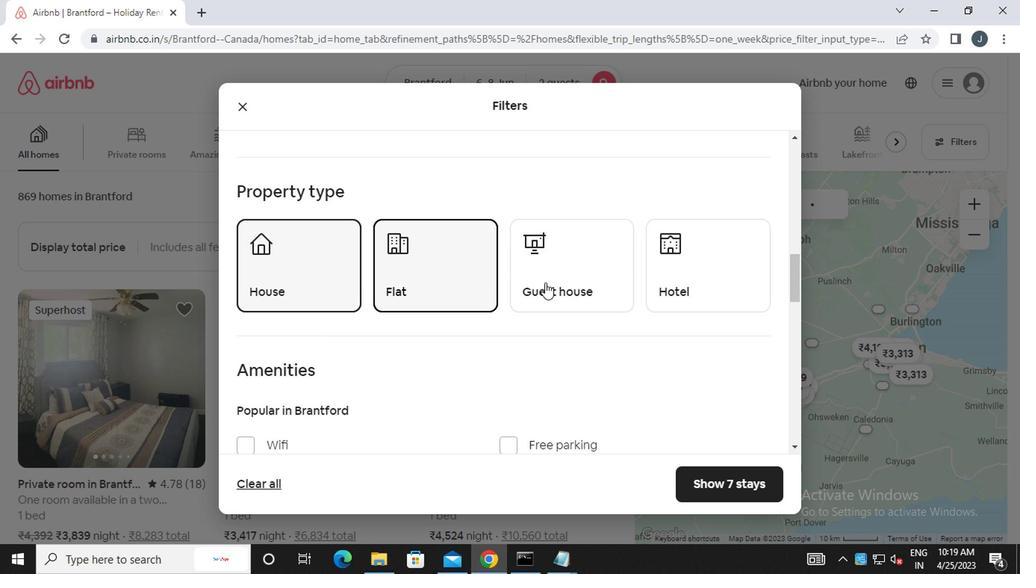 
Action: Mouse pressed left at (546, 280)
Screenshot: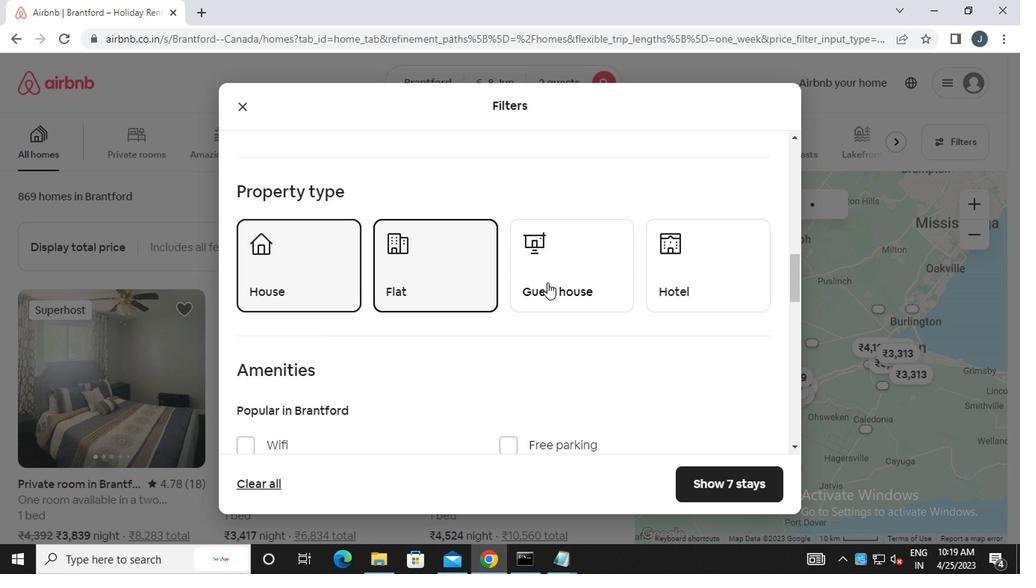 
Action: Mouse moved to (564, 289)
Screenshot: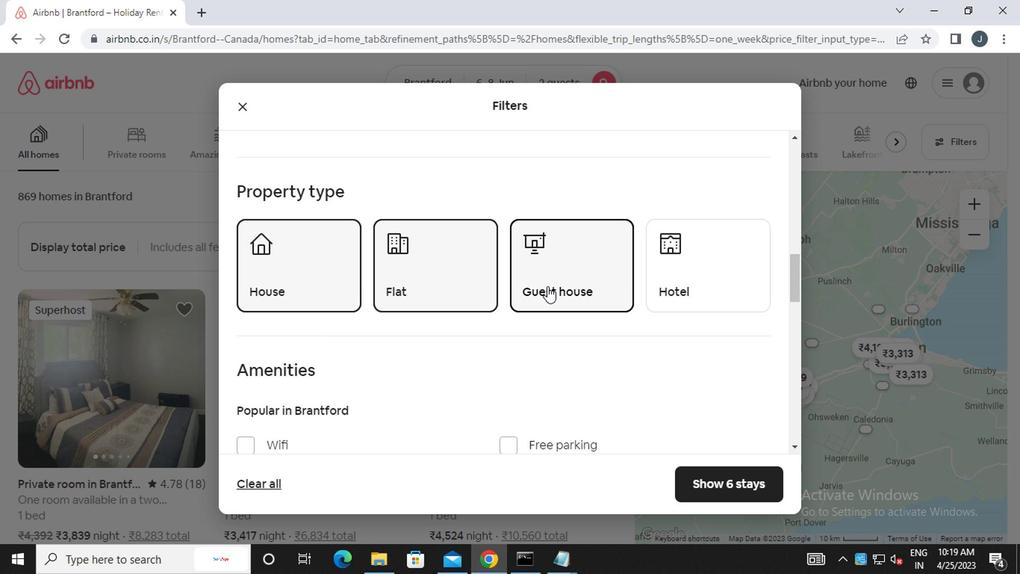 
Action: Mouse scrolled (564, 288) with delta (0, -1)
Screenshot: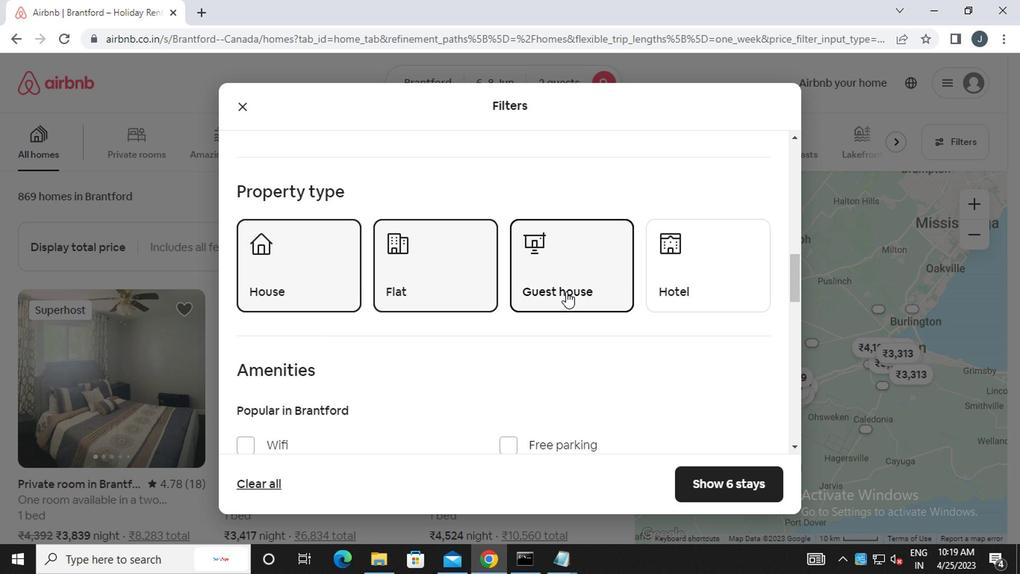 
Action: Mouse scrolled (564, 288) with delta (0, -1)
Screenshot: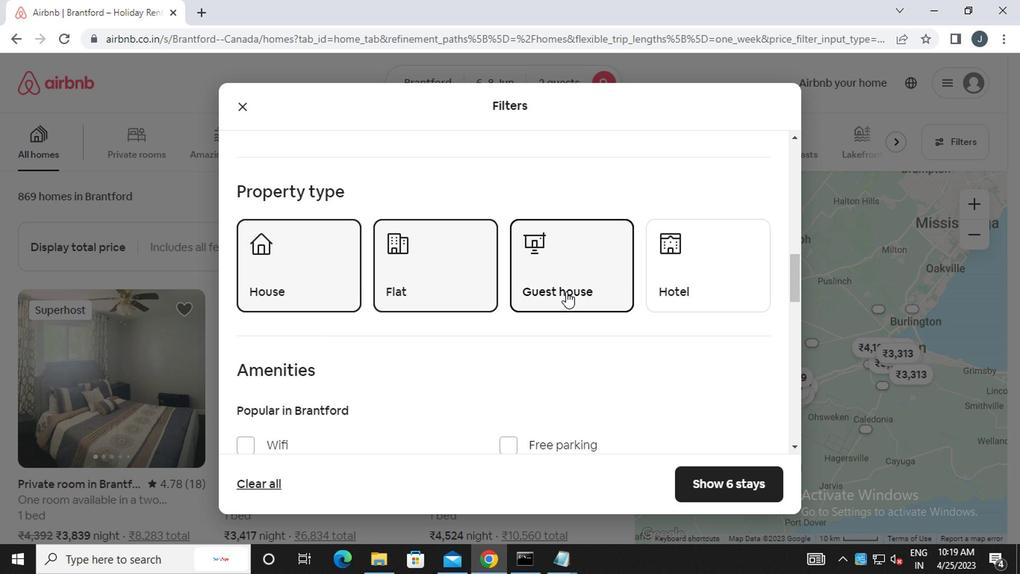 
Action: Mouse scrolled (564, 288) with delta (0, -1)
Screenshot: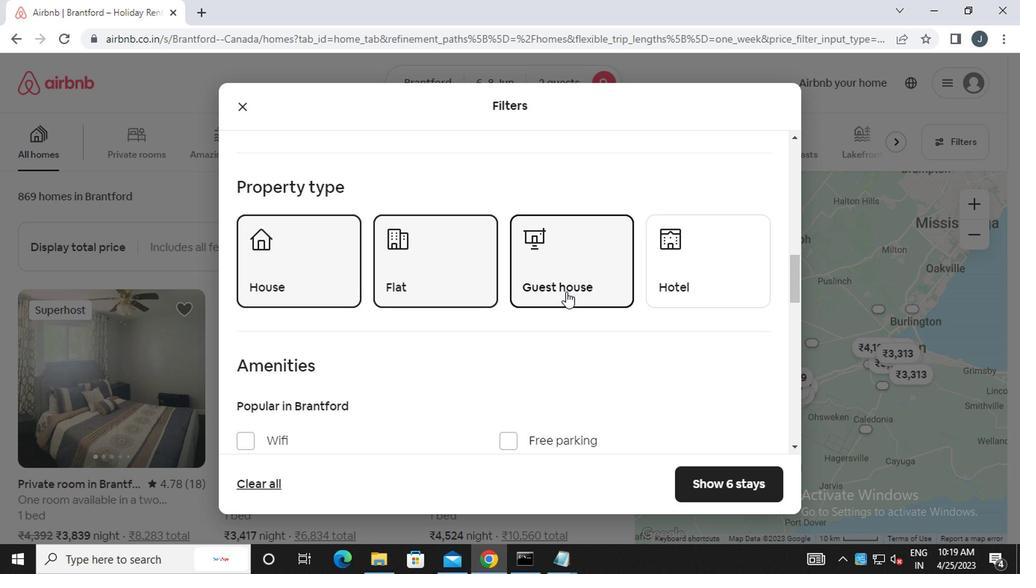 
Action: Mouse scrolled (564, 288) with delta (0, -1)
Screenshot: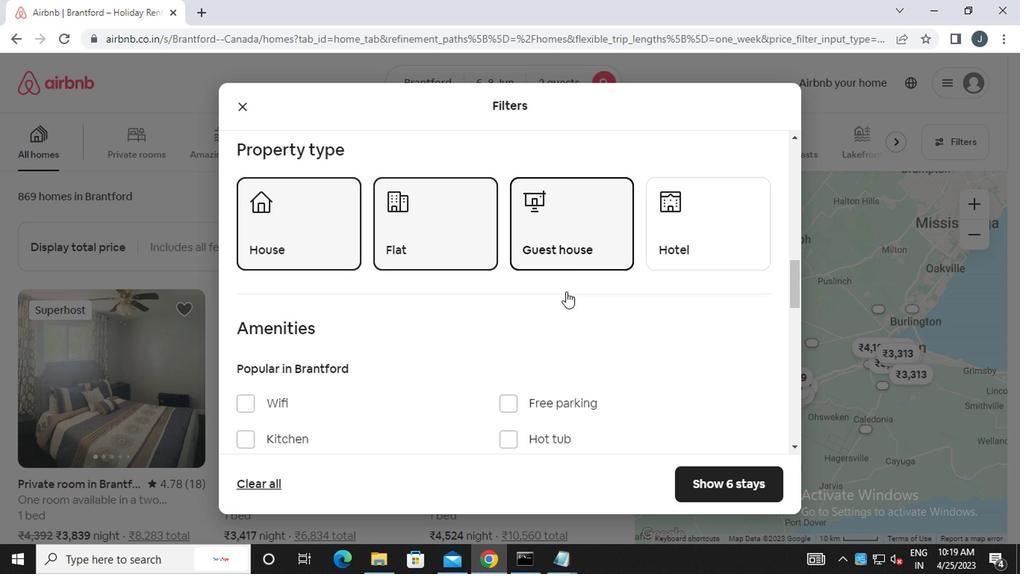 
Action: Mouse scrolled (564, 288) with delta (0, -1)
Screenshot: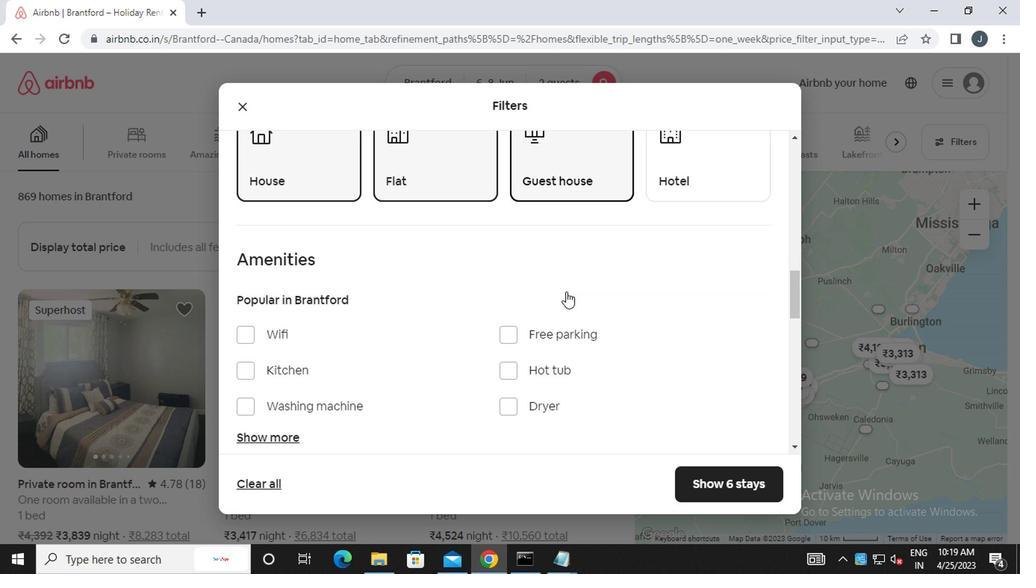 
Action: Mouse scrolled (564, 288) with delta (0, -1)
Screenshot: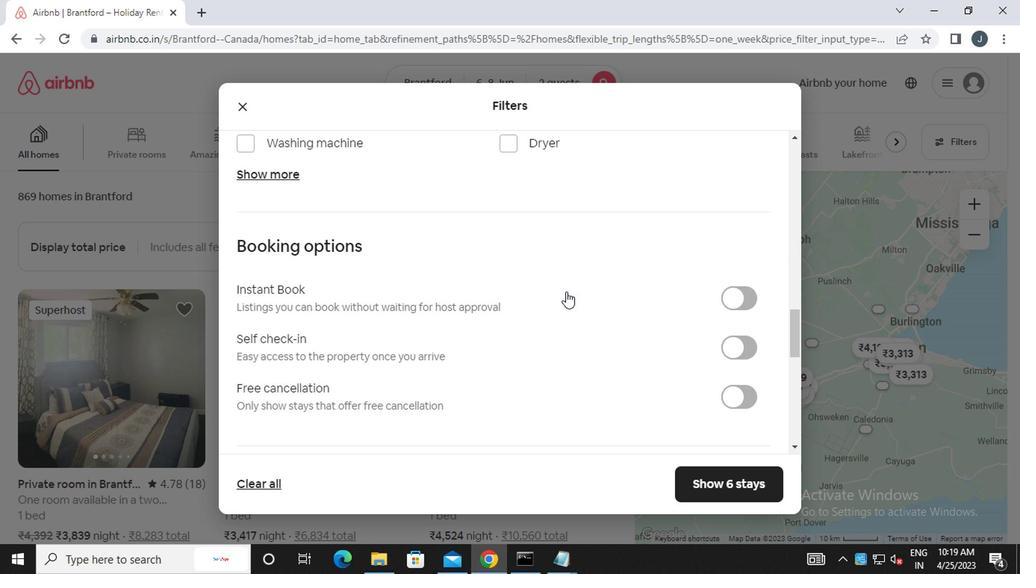 
Action: Mouse moved to (750, 274)
Screenshot: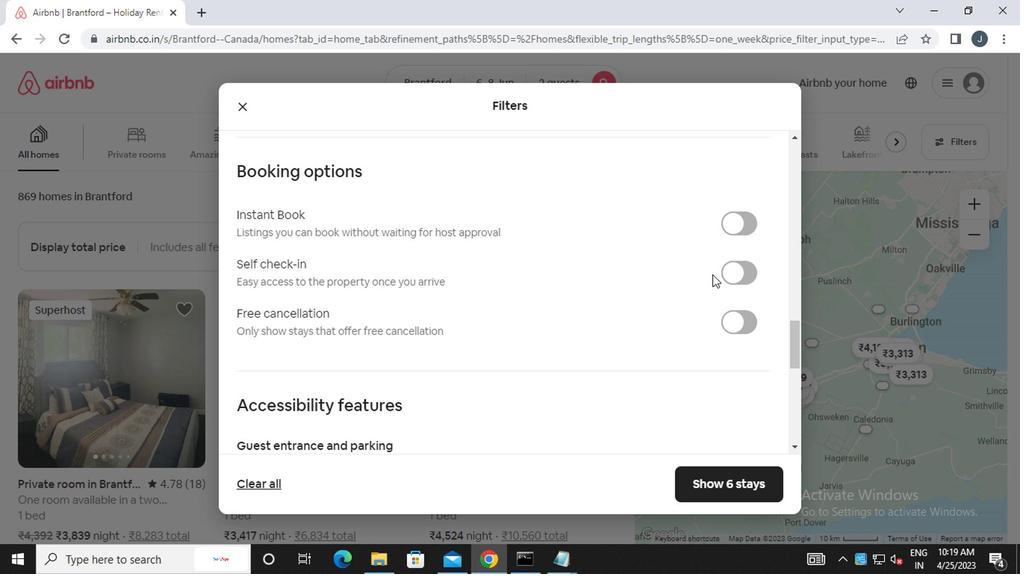 
Action: Mouse pressed left at (750, 274)
Screenshot: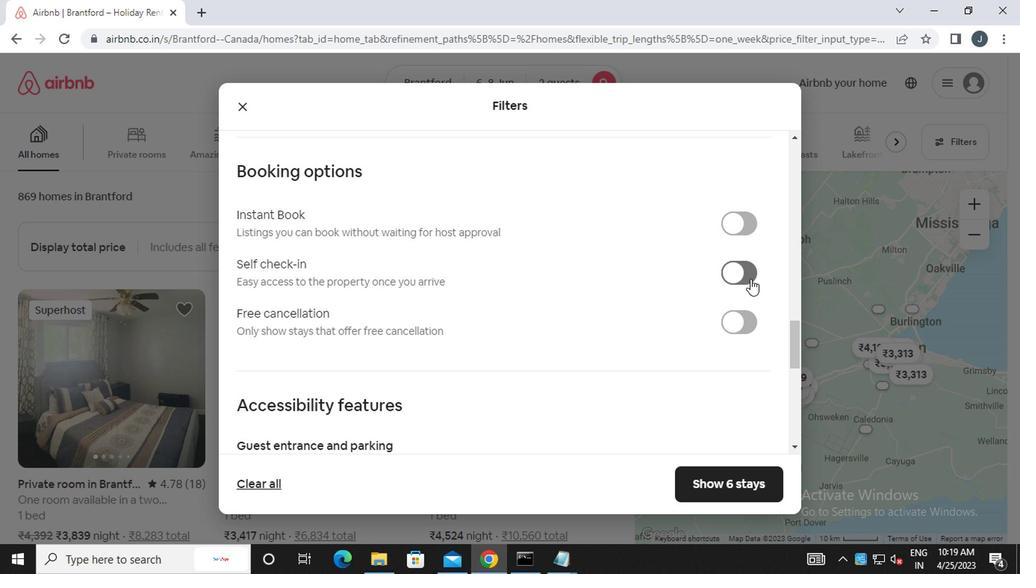 
Action: Mouse moved to (523, 316)
Screenshot: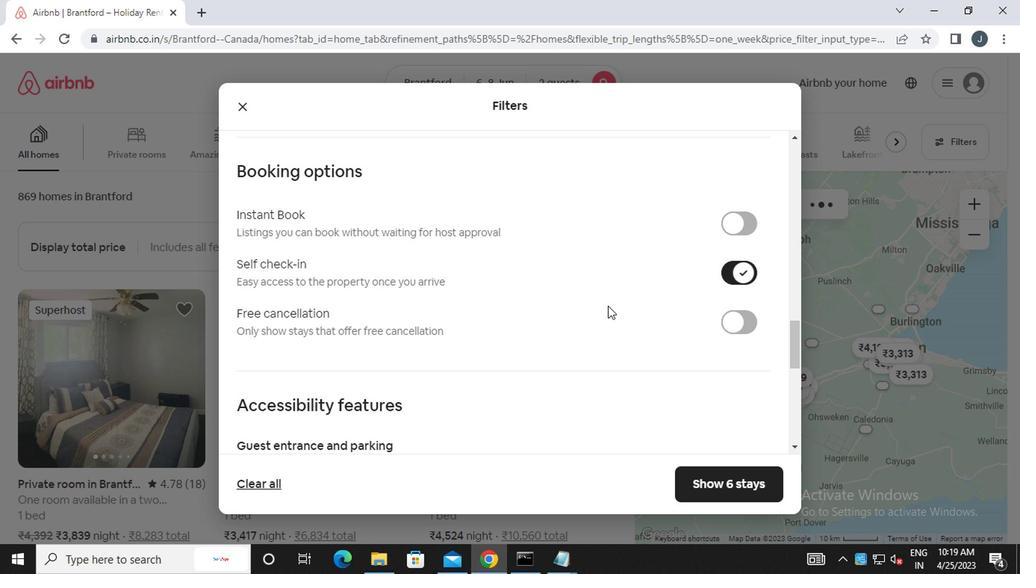 
Action: Mouse scrolled (523, 315) with delta (0, -1)
Screenshot: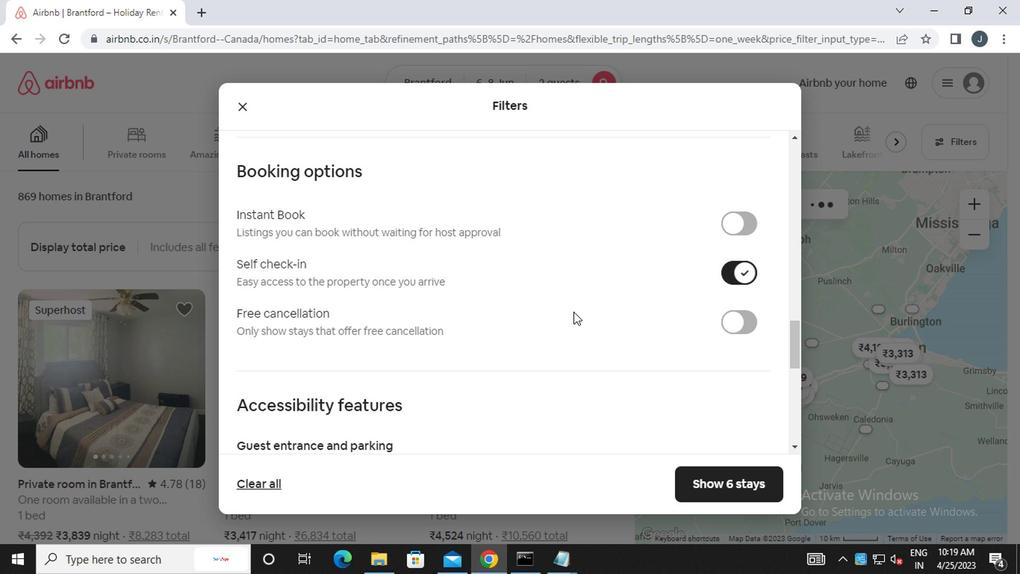 
Action: Mouse scrolled (523, 315) with delta (0, -1)
Screenshot: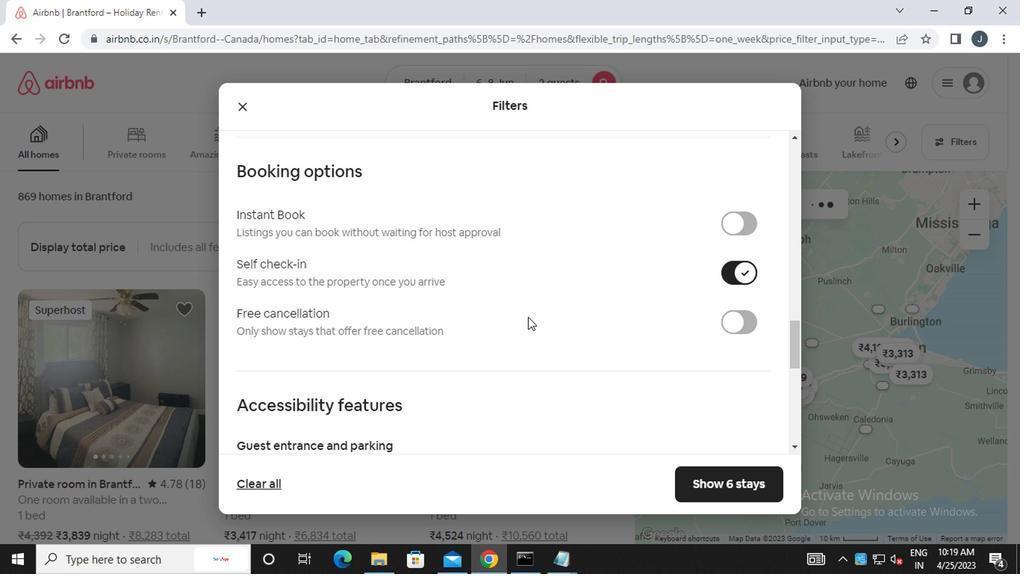 
Action: Mouse scrolled (523, 315) with delta (0, -1)
Screenshot: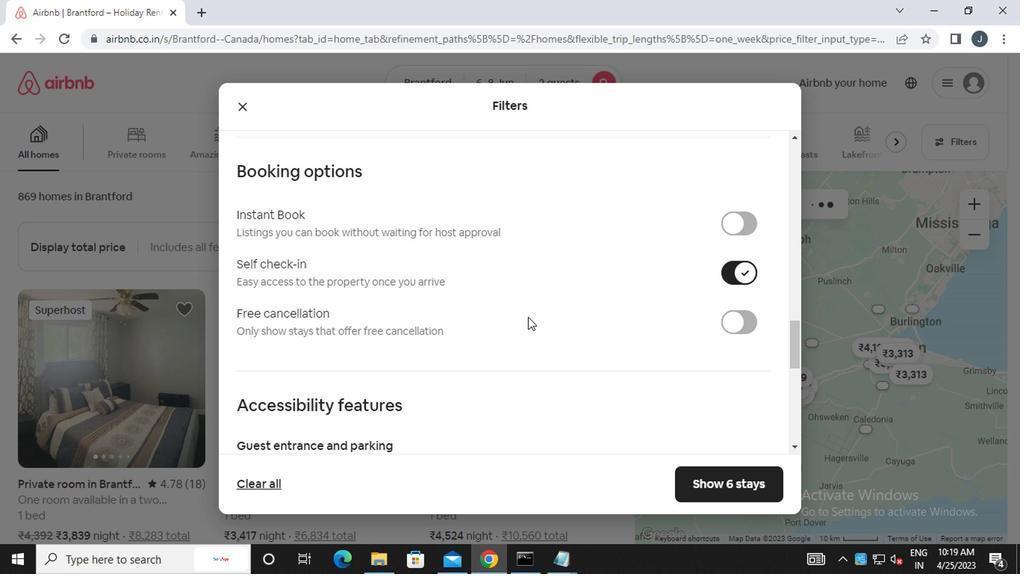 
Action: Mouse scrolled (523, 315) with delta (0, -1)
Screenshot: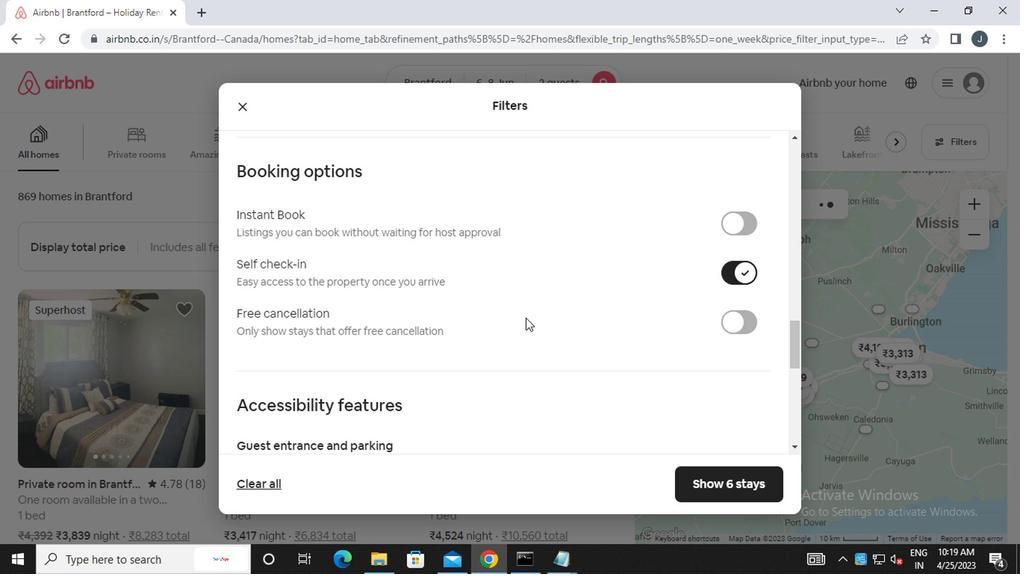 
Action: Mouse moved to (523, 316)
Screenshot: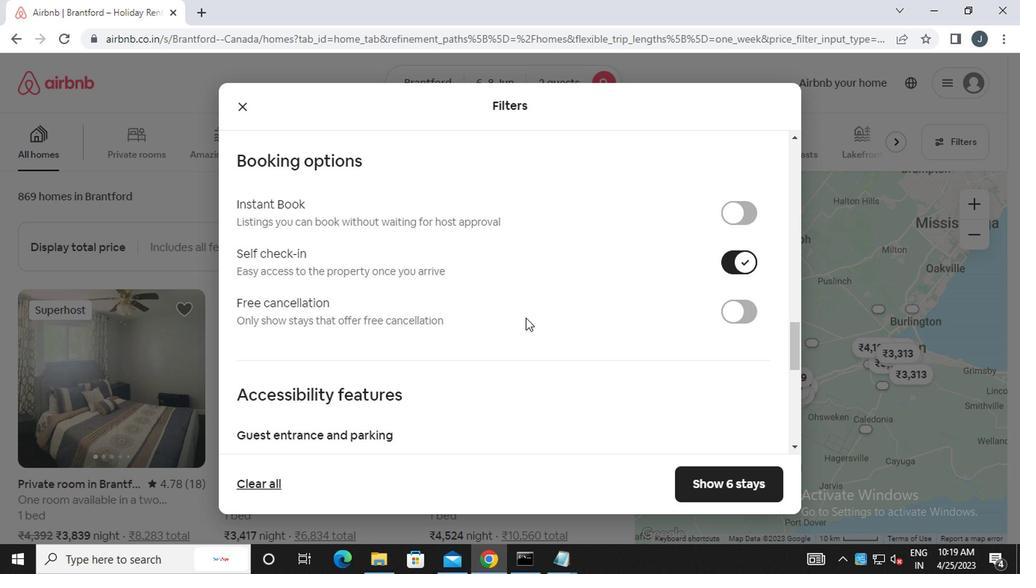 
Action: Mouse scrolled (523, 315) with delta (0, -1)
Screenshot: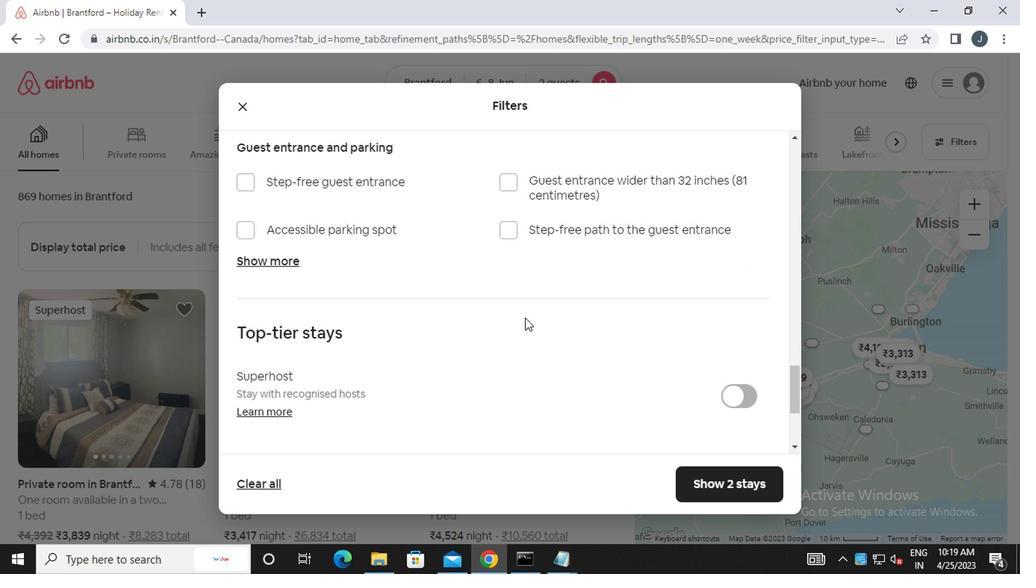 
Action: Mouse scrolled (523, 315) with delta (0, -1)
Screenshot: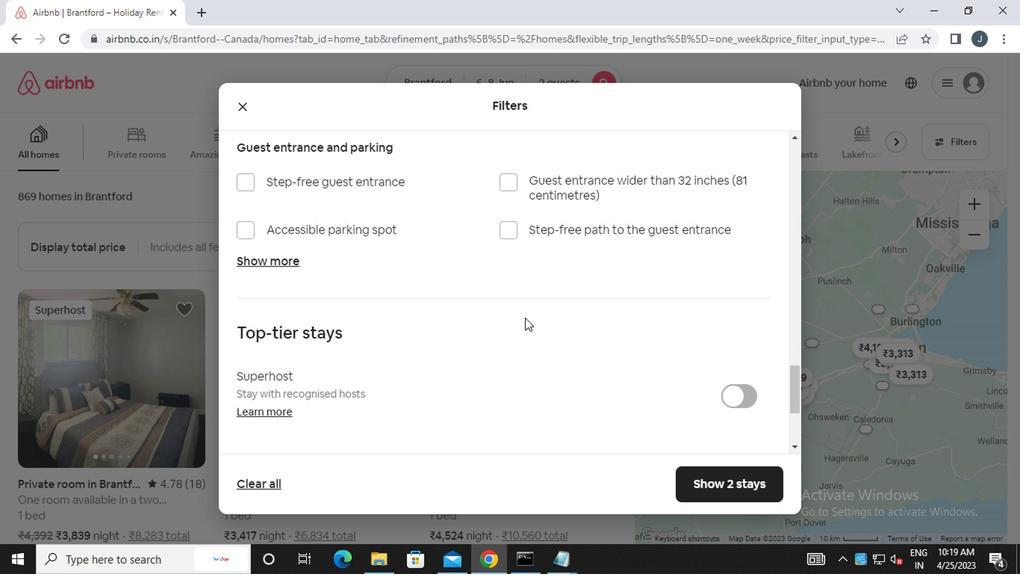 
Action: Mouse scrolled (523, 315) with delta (0, -1)
Screenshot: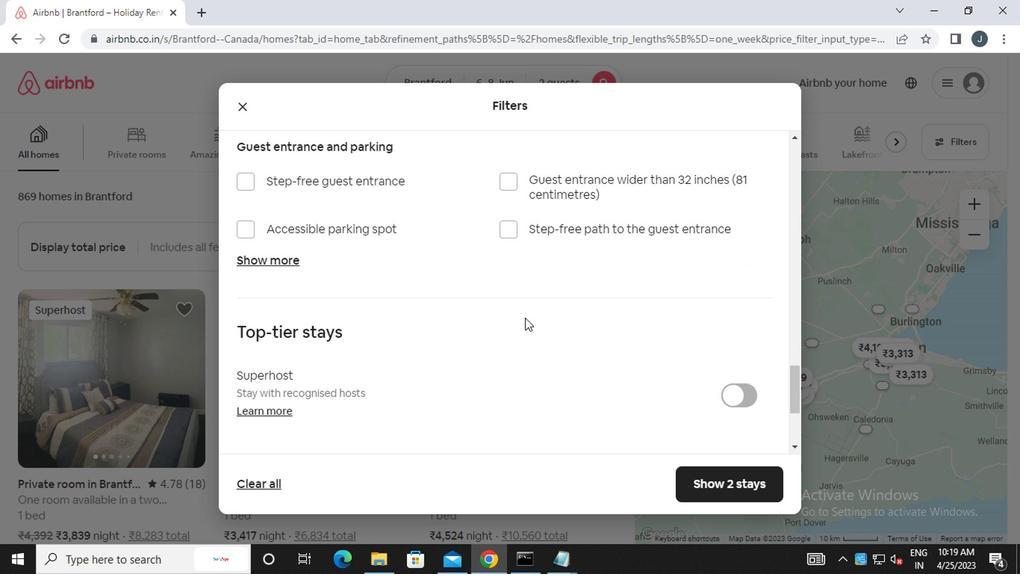 
Action: Mouse scrolled (523, 315) with delta (0, -1)
Screenshot: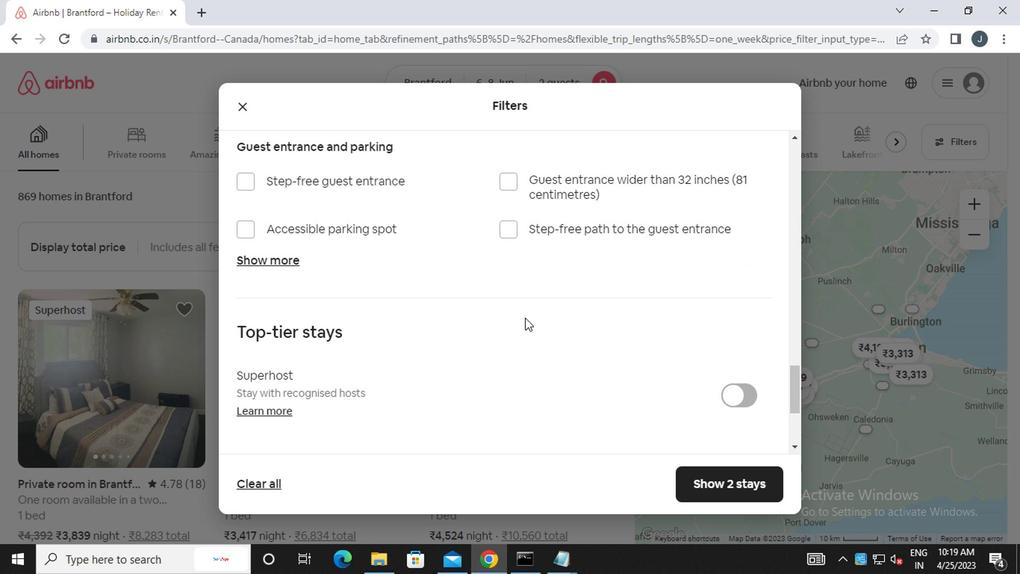 
Action: Mouse moved to (519, 316)
Screenshot: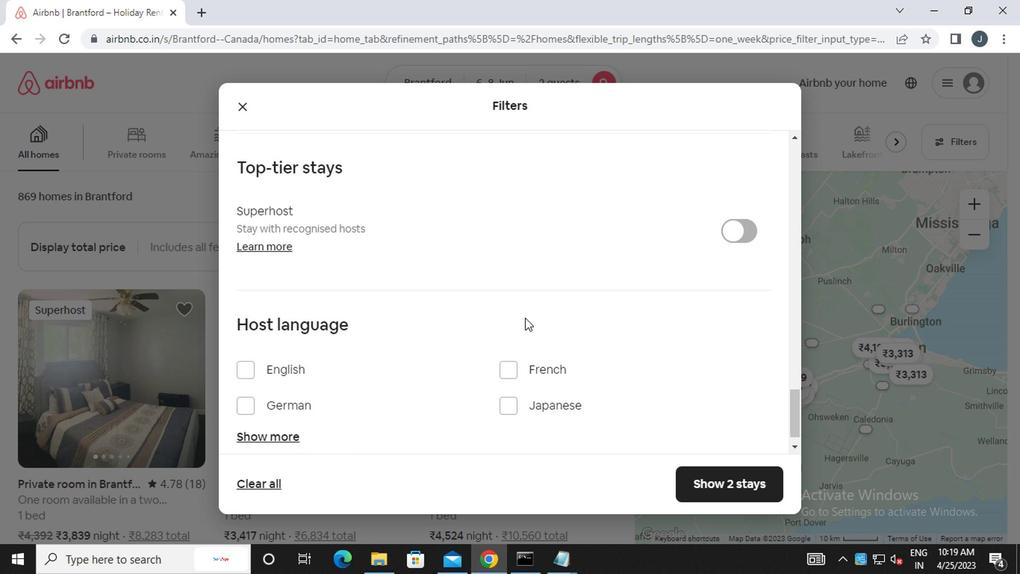 
Action: Mouse scrolled (519, 315) with delta (0, -1)
Screenshot: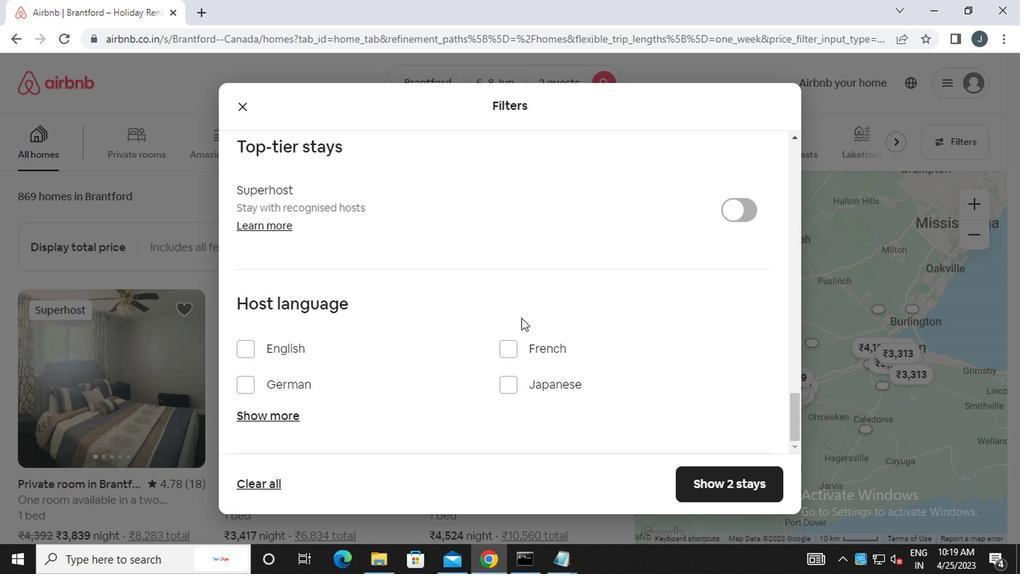 
Action: Mouse scrolled (519, 315) with delta (0, -1)
Screenshot: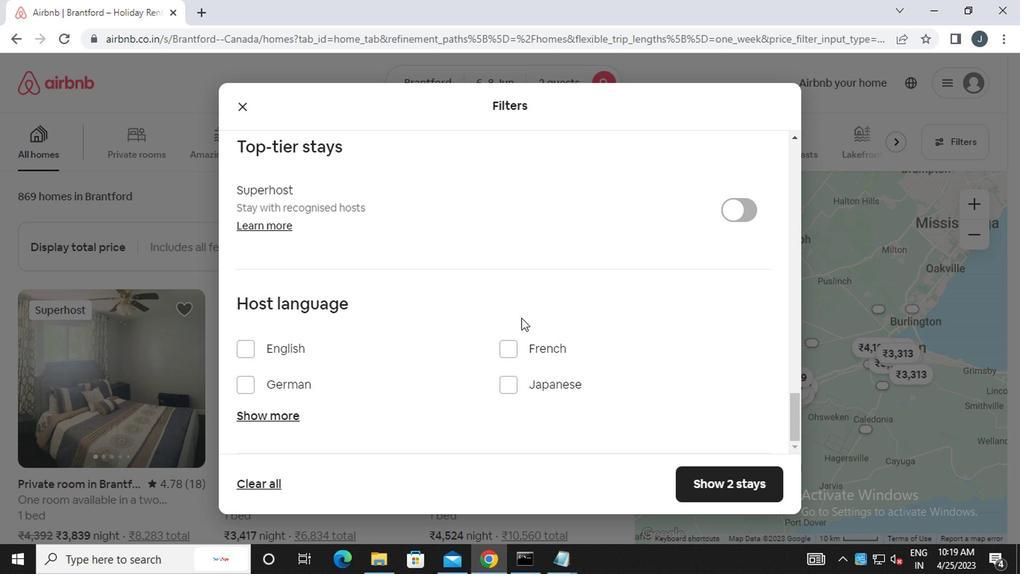 
Action: Mouse scrolled (519, 315) with delta (0, -1)
Screenshot: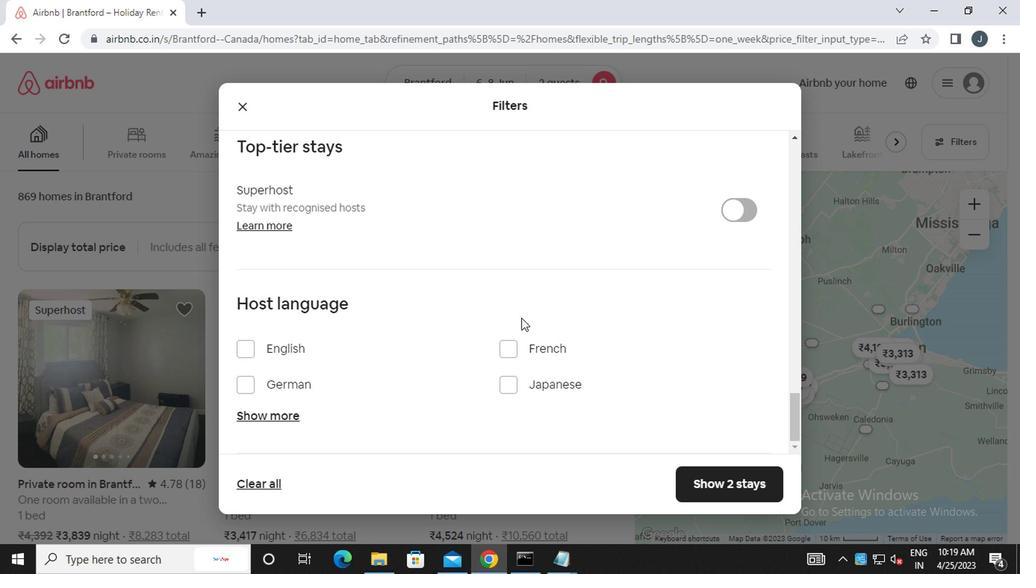
Action: Mouse moved to (244, 345)
Screenshot: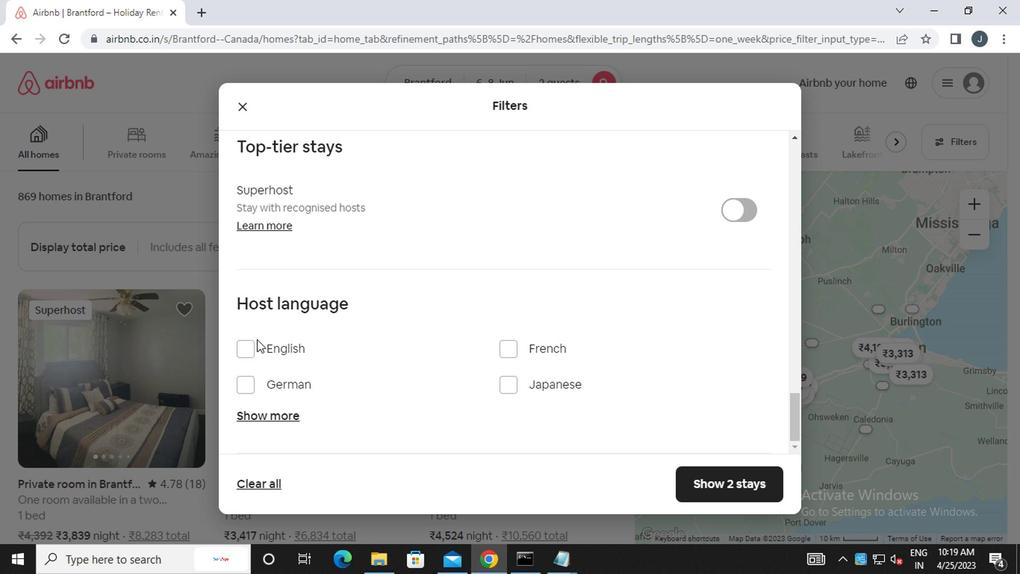 
Action: Mouse pressed left at (244, 345)
Screenshot: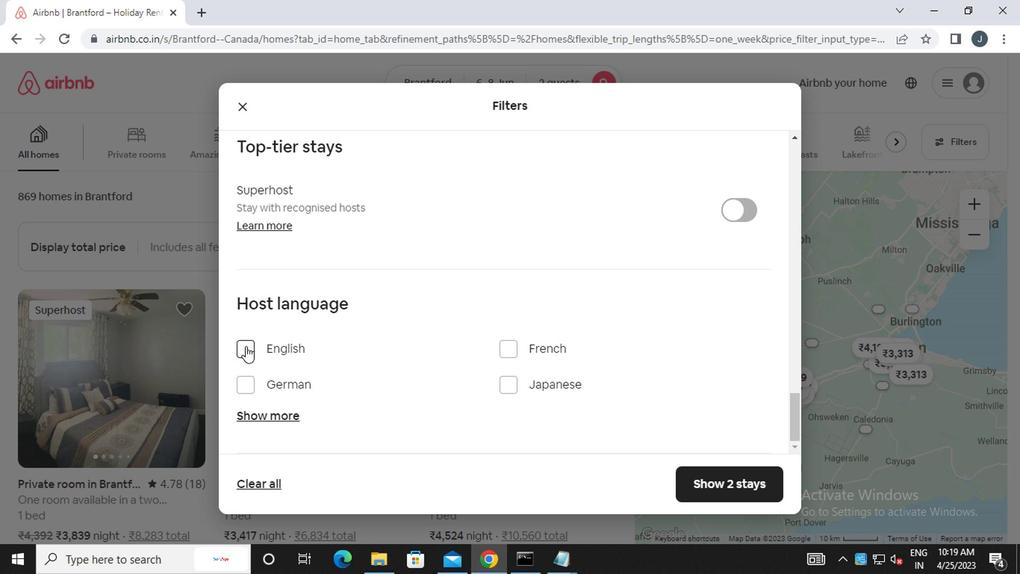 
Action: Mouse moved to (701, 483)
Screenshot: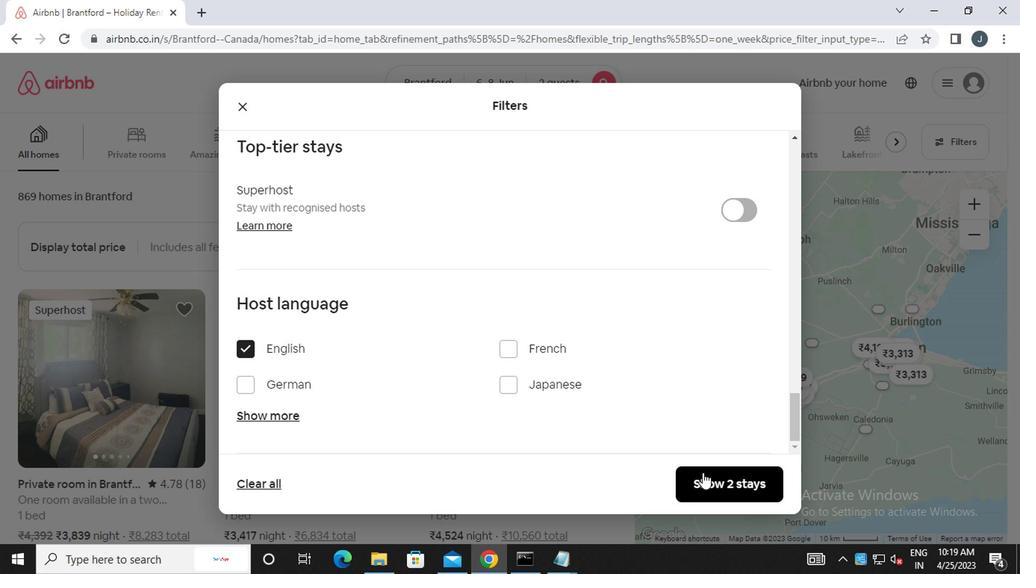 
Action: Mouse pressed left at (701, 483)
Screenshot: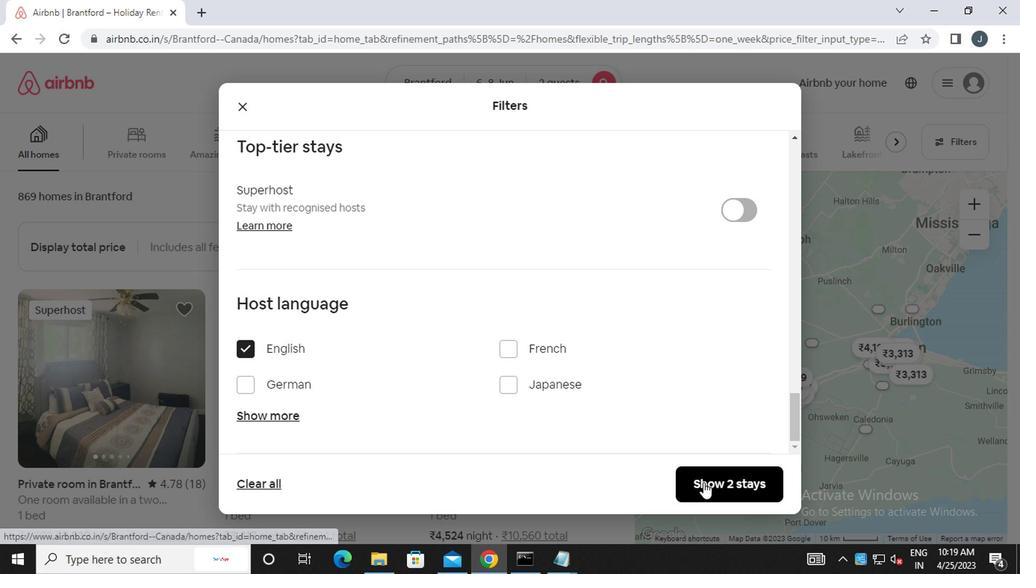 
Action: Mouse moved to (702, 477)
Screenshot: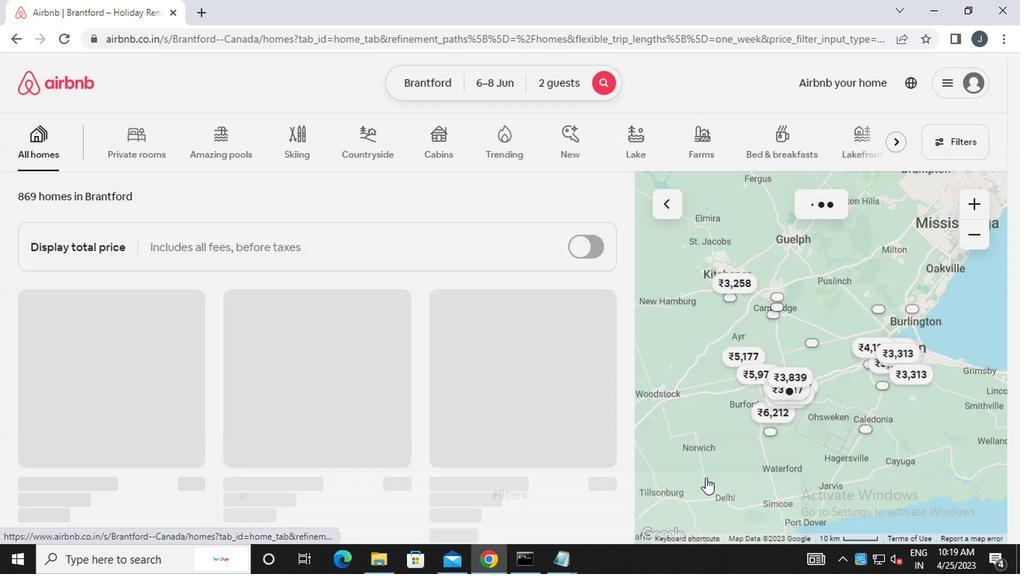 
